 Task: Search one way flight ticket for 1 adult, 1 child, 1 infant in seat in premium economy from Cody: Yellowstone Regional Airport to Jacksonville: Albert J. Ellis Airport on 5-3-2023. Choice of flights is Westjet. Number of bags: 6 checked bags. Price is upto 86000. Outbound departure time preference is 22:15.
Action: Mouse moved to (345, 289)
Screenshot: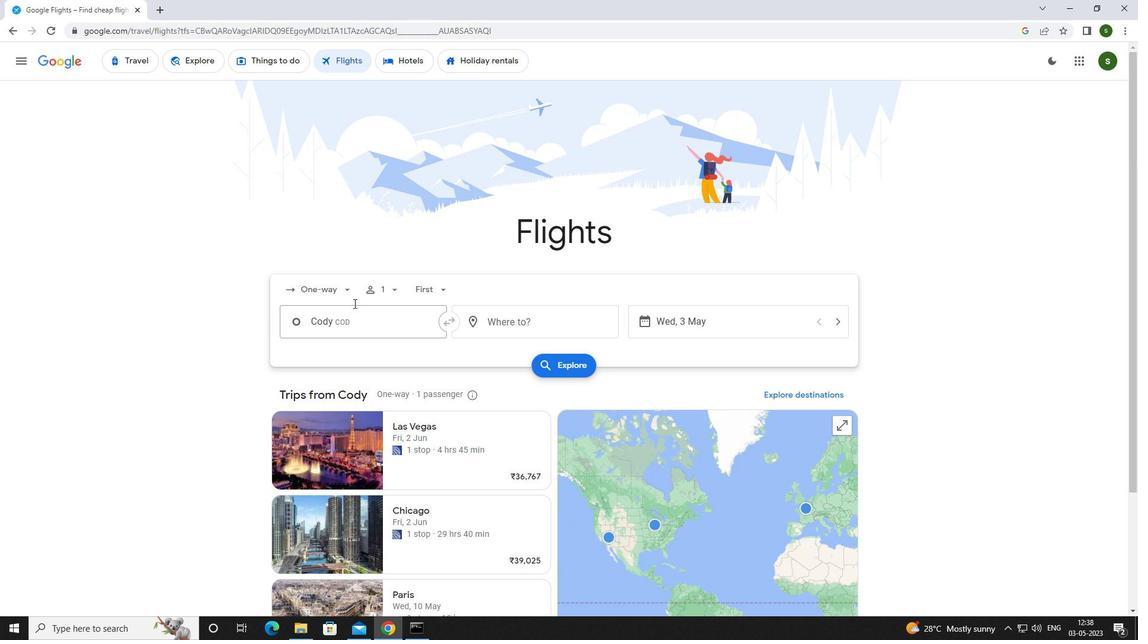 
Action: Mouse pressed left at (345, 289)
Screenshot: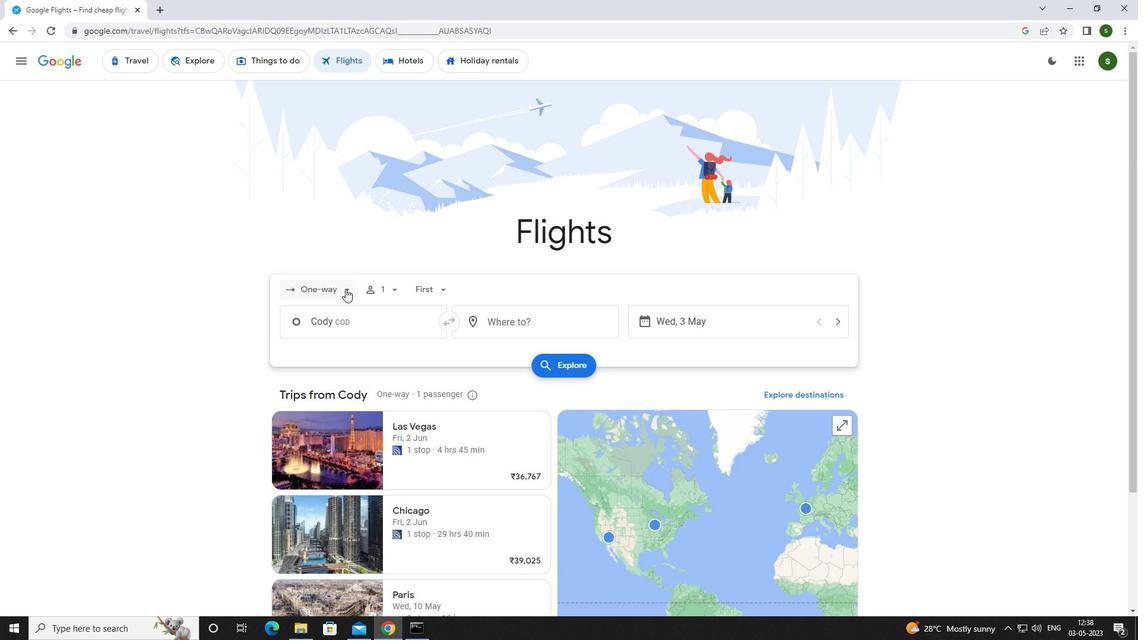 
Action: Mouse moved to (327, 339)
Screenshot: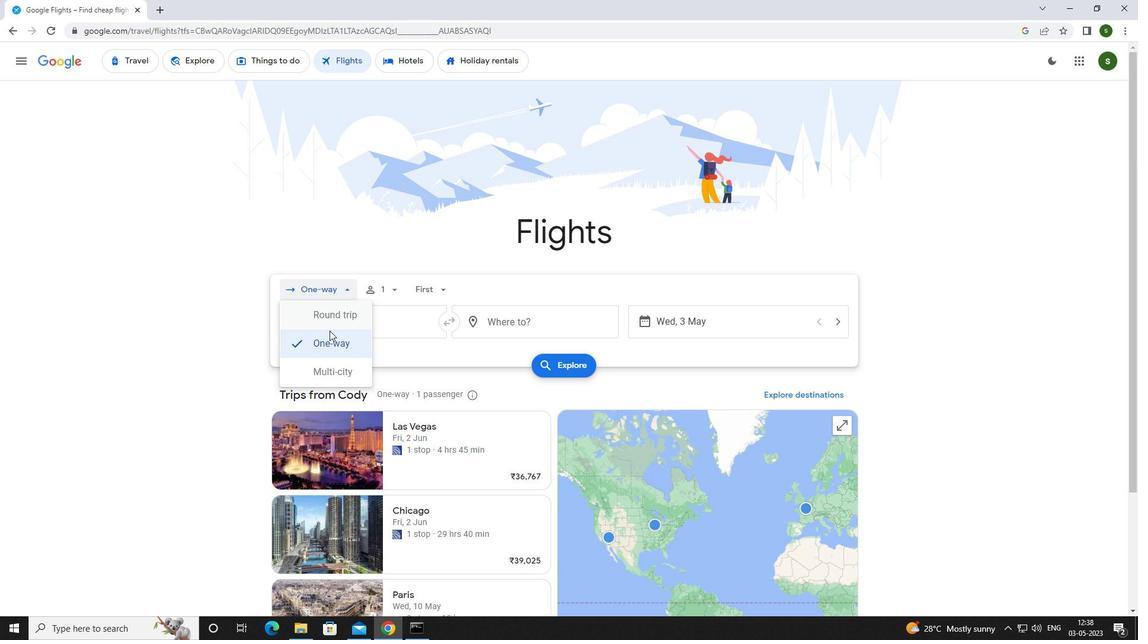 
Action: Mouse pressed left at (327, 339)
Screenshot: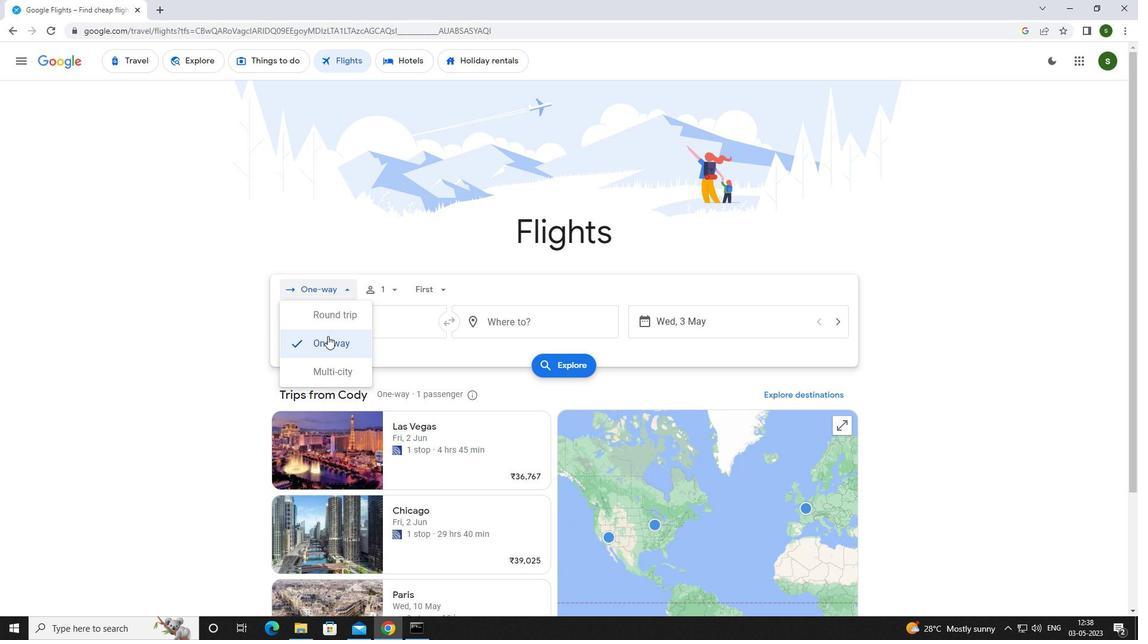 
Action: Mouse moved to (400, 288)
Screenshot: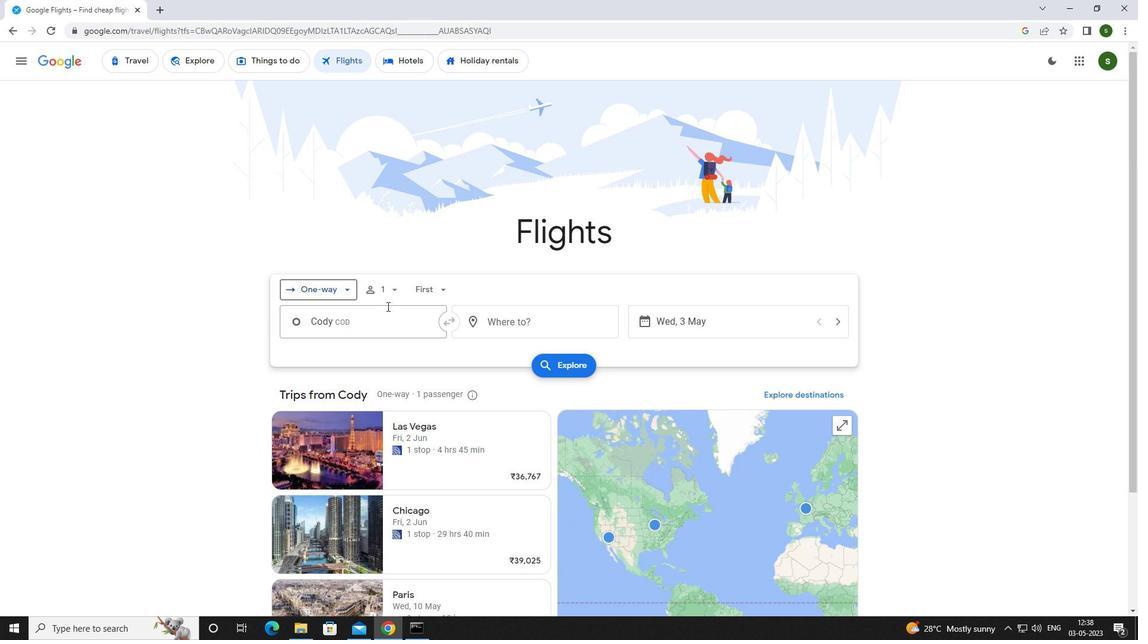 
Action: Mouse pressed left at (400, 288)
Screenshot: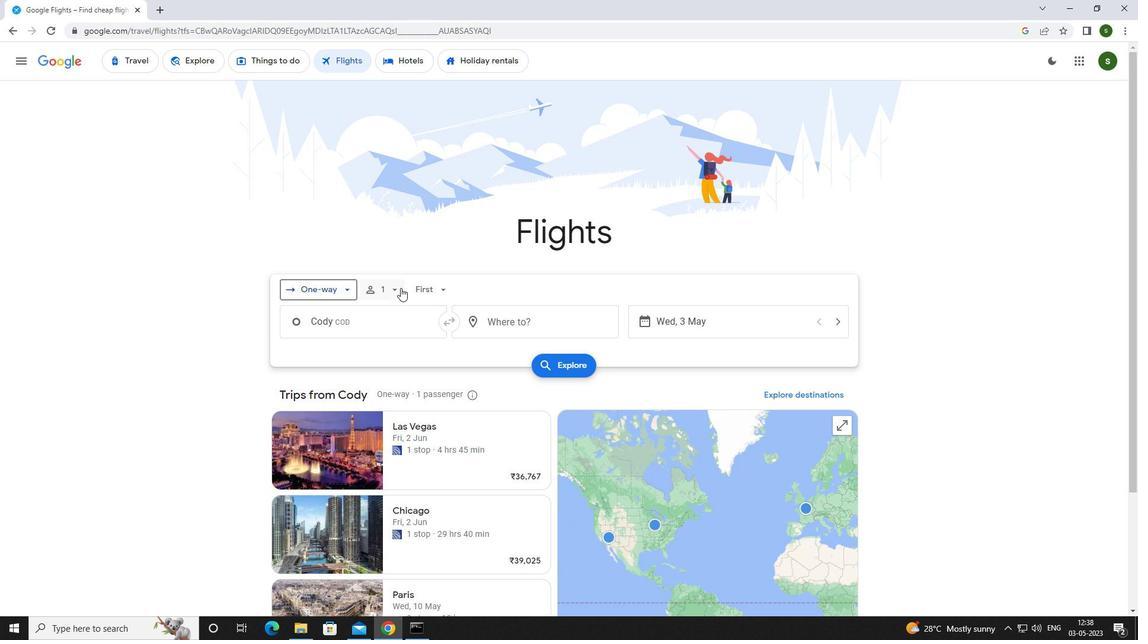 
Action: Mouse moved to (483, 349)
Screenshot: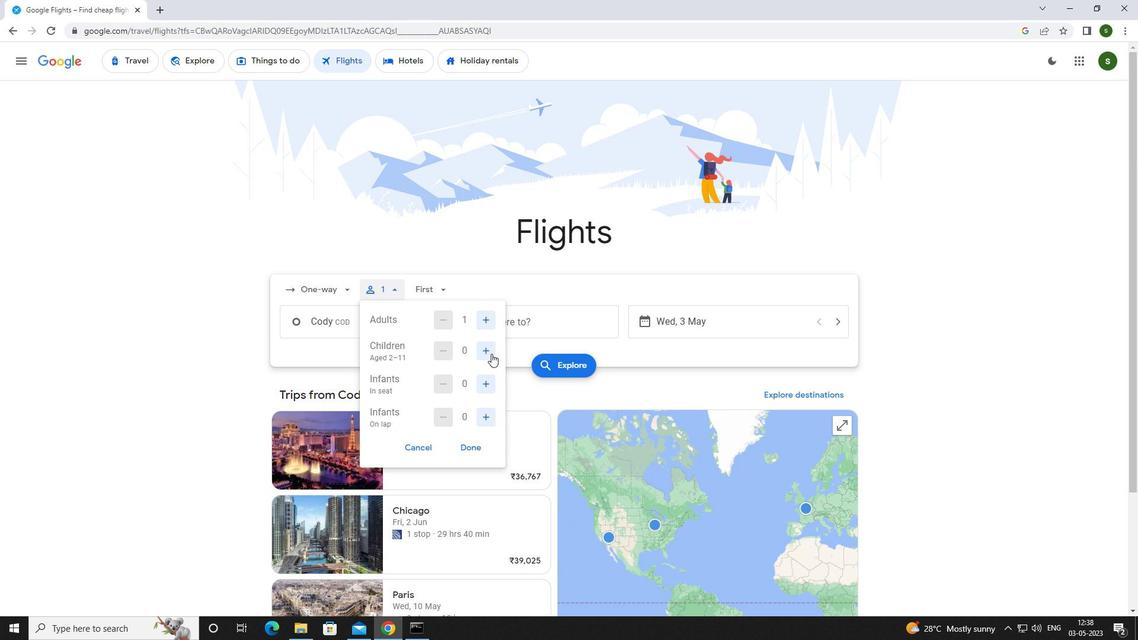 
Action: Mouse pressed left at (483, 349)
Screenshot: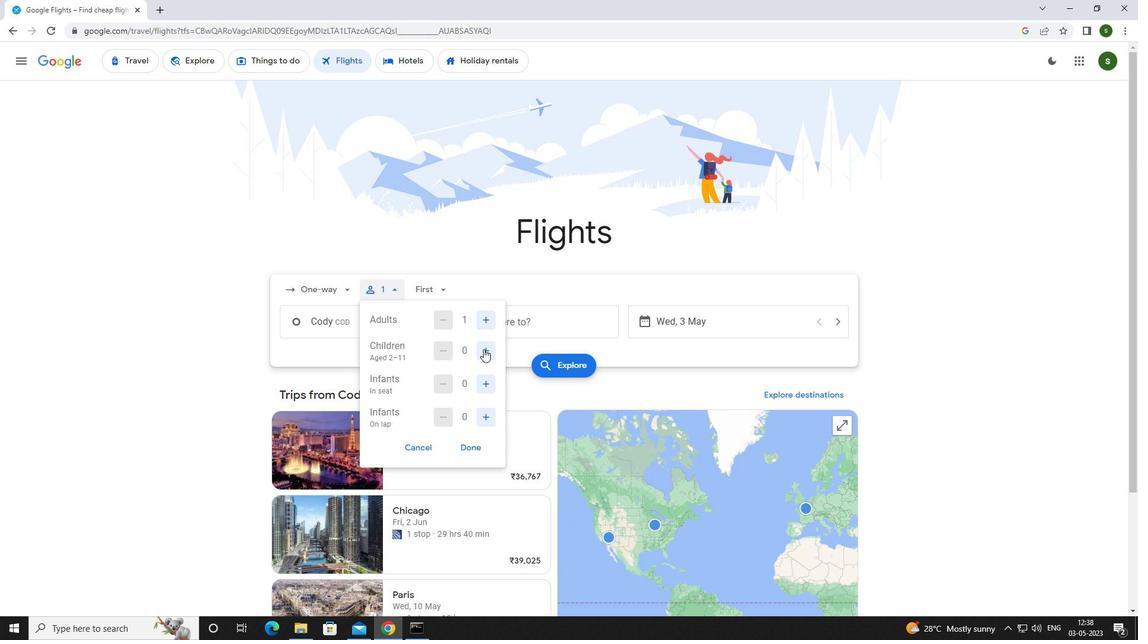 
Action: Mouse moved to (488, 386)
Screenshot: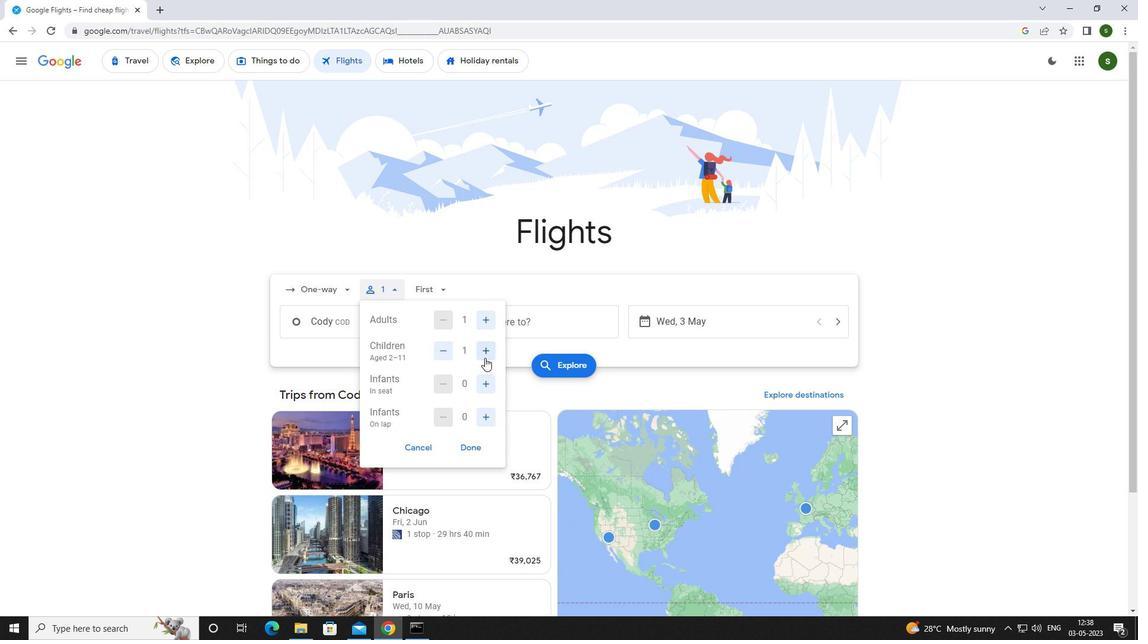 
Action: Mouse pressed left at (488, 386)
Screenshot: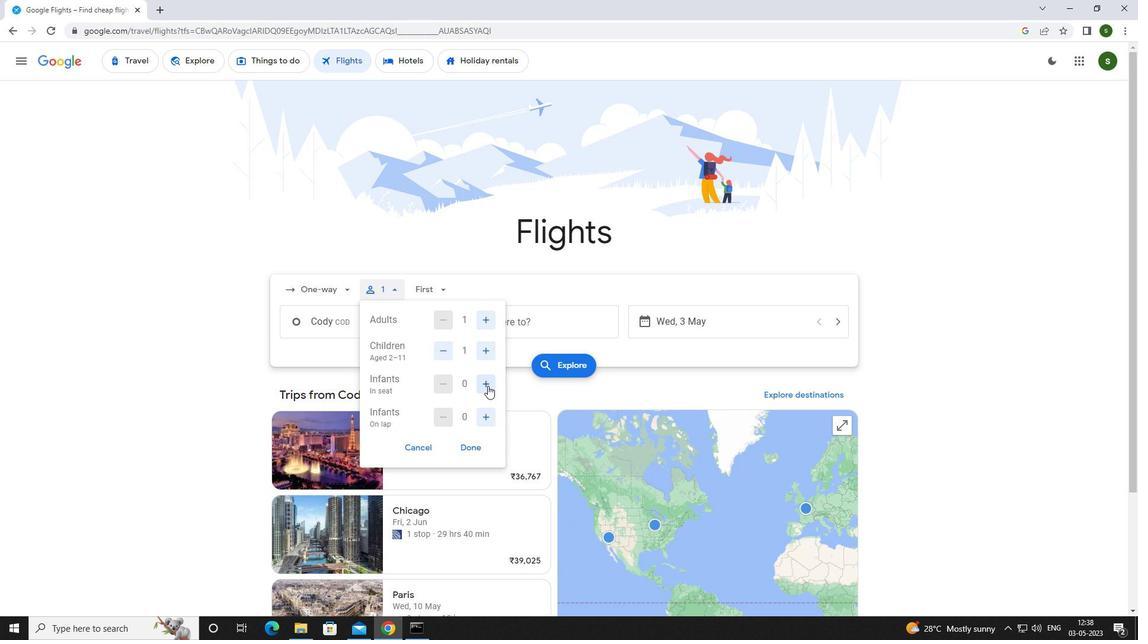 
Action: Mouse moved to (440, 288)
Screenshot: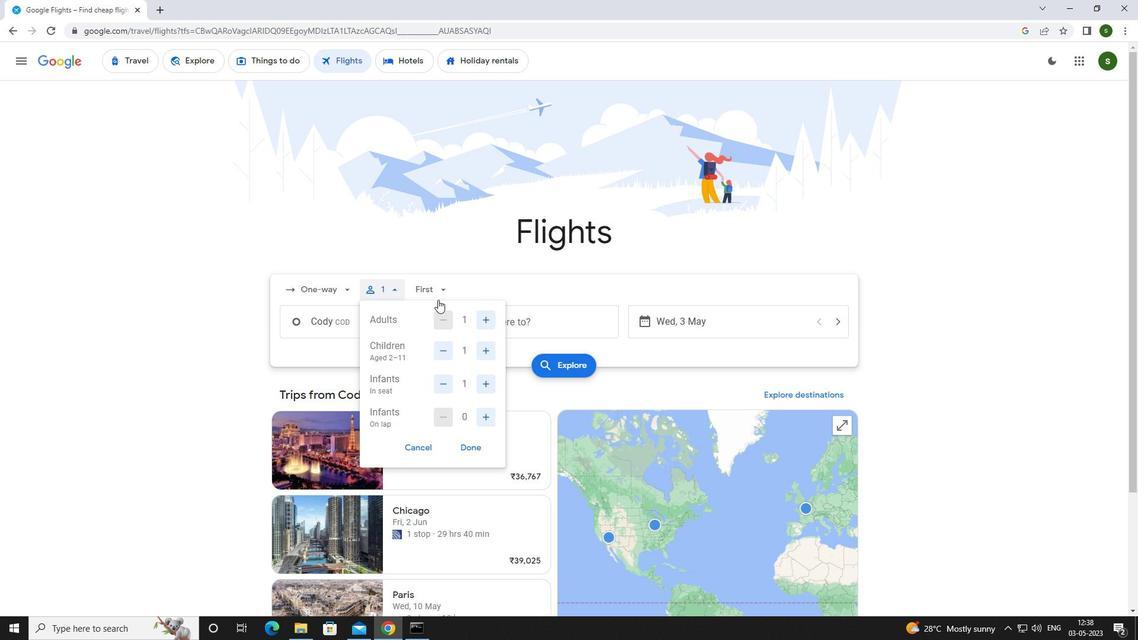
Action: Mouse pressed left at (440, 288)
Screenshot: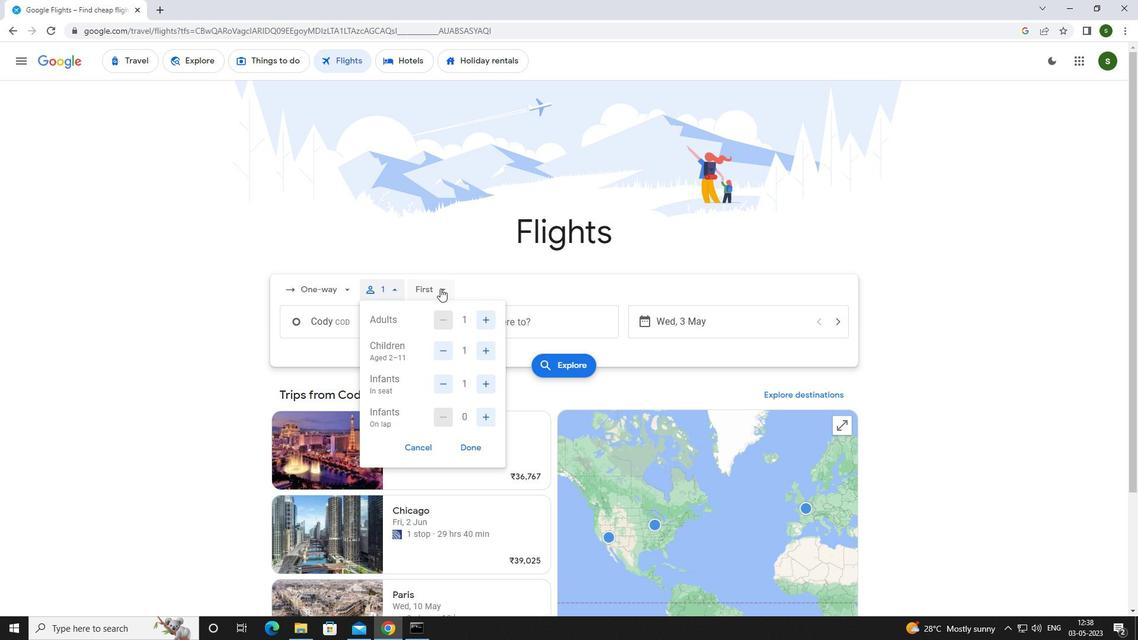 
Action: Mouse moved to (461, 351)
Screenshot: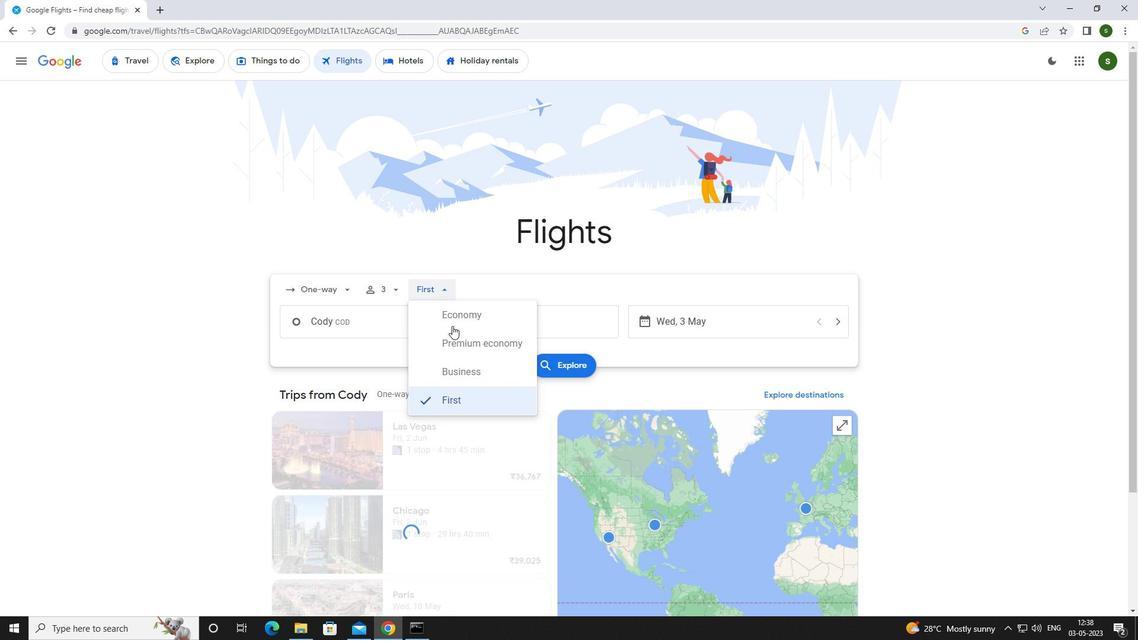 
Action: Mouse pressed left at (461, 351)
Screenshot: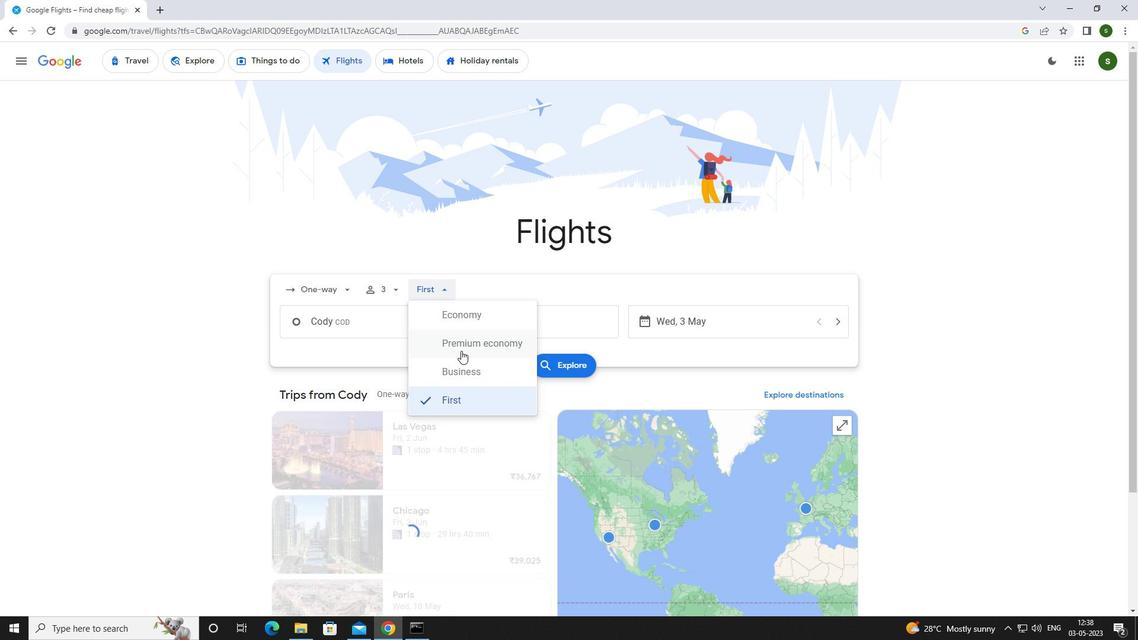 
Action: Mouse moved to (386, 325)
Screenshot: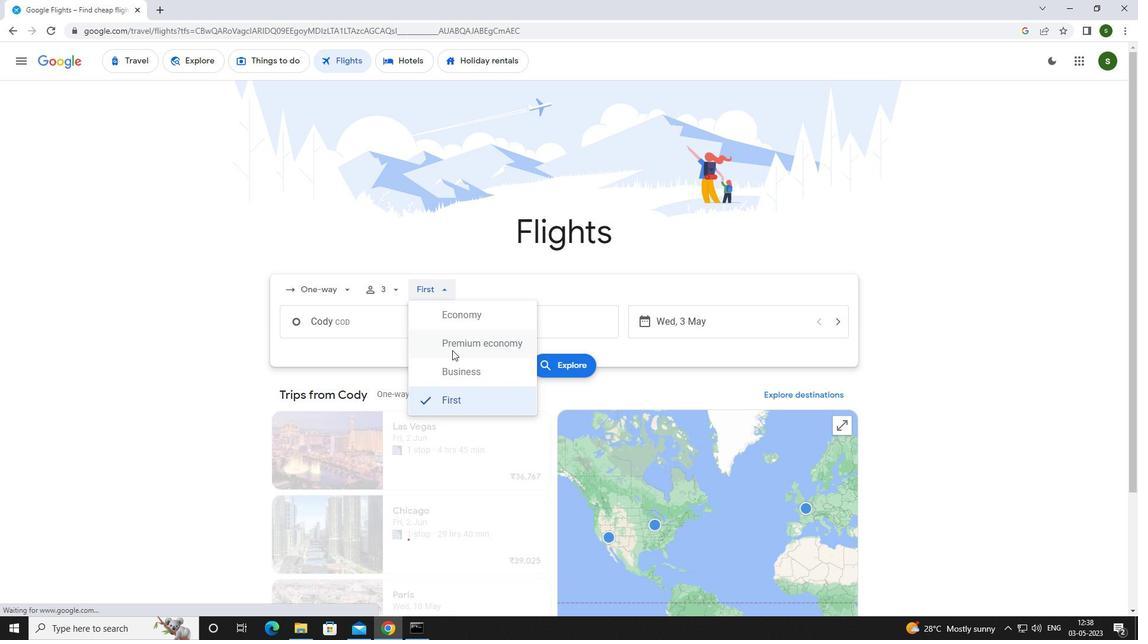 
Action: Mouse pressed left at (386, 325)
Screenshot: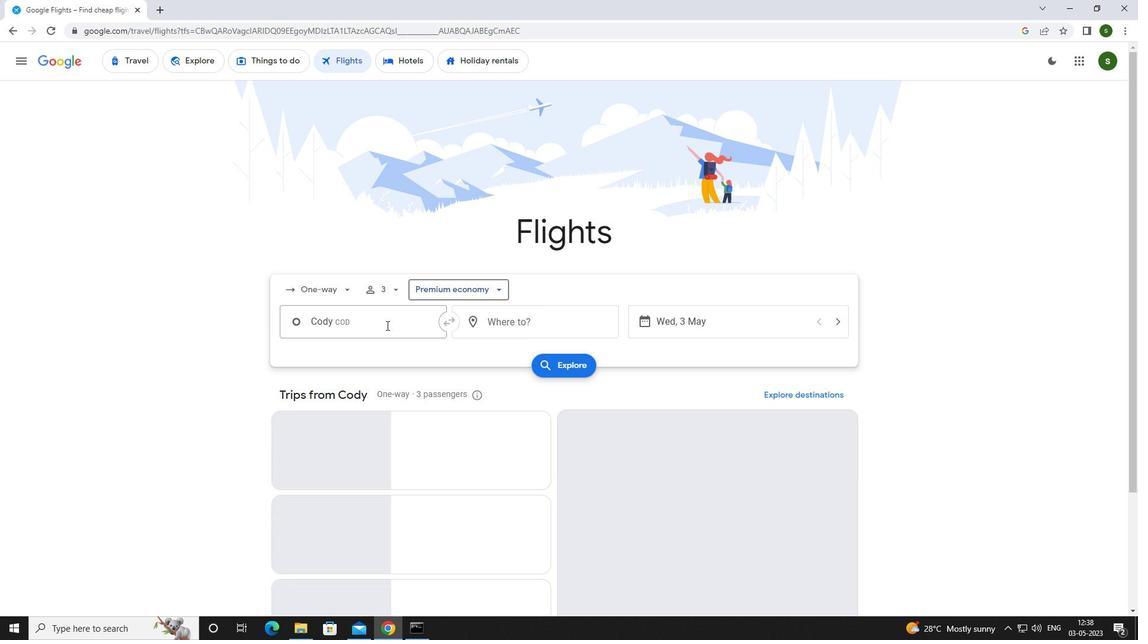 
Action: Mouse moved to (393, 351)
Screenshot: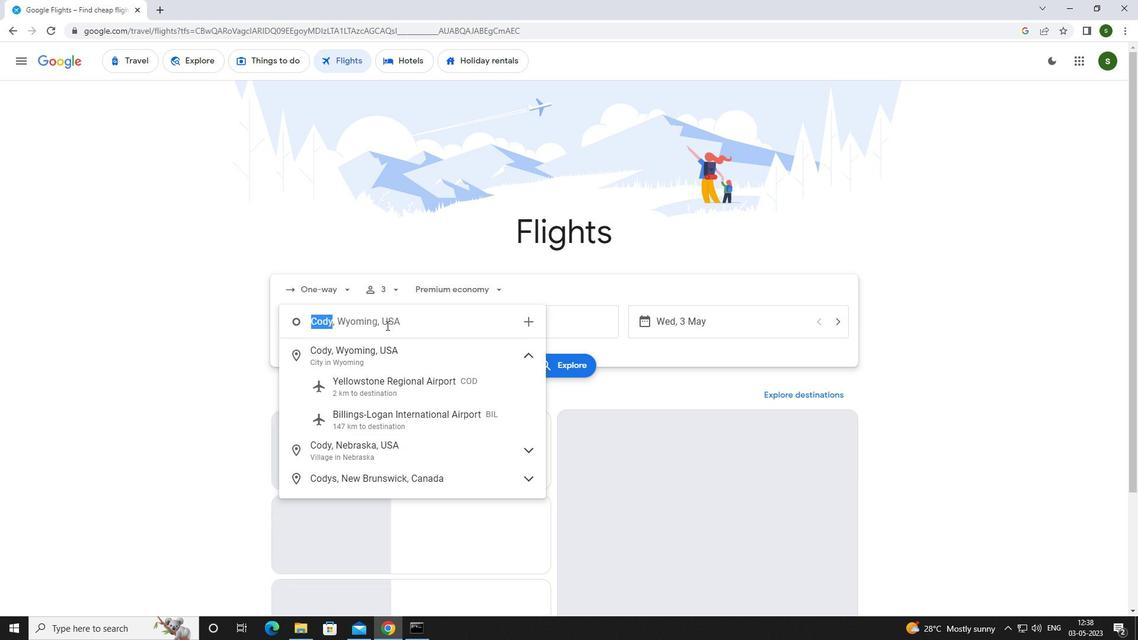 
Action: Key pressed <Key.caps_lock>c<Key.caps_lock>ody
Screenshot: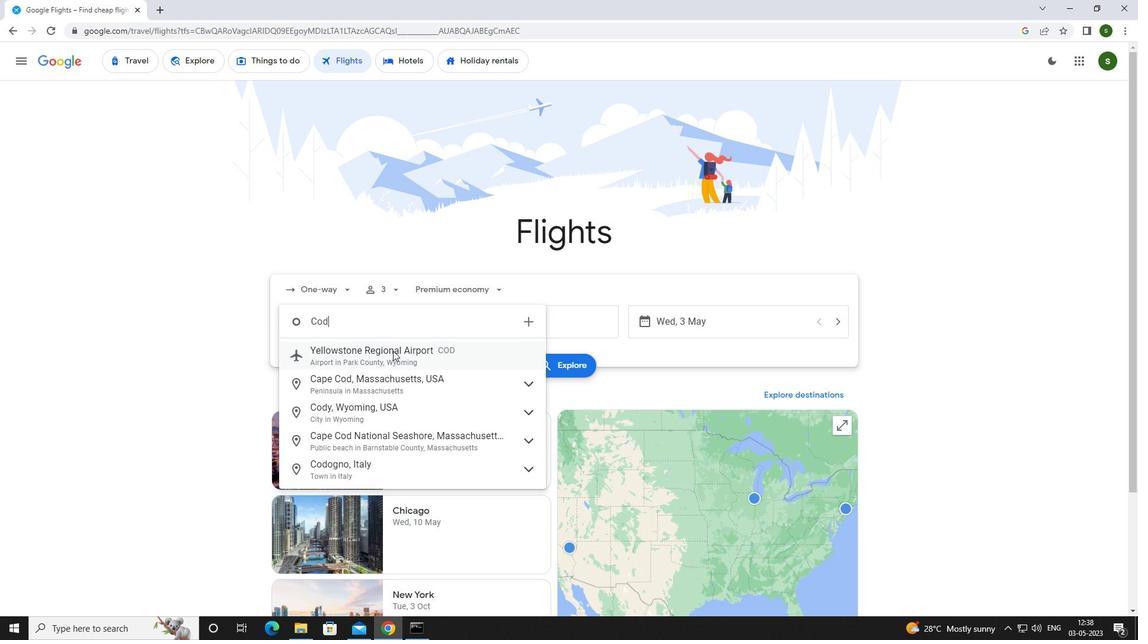 
Action: Mouse moved to (396, 390)
Screenshot: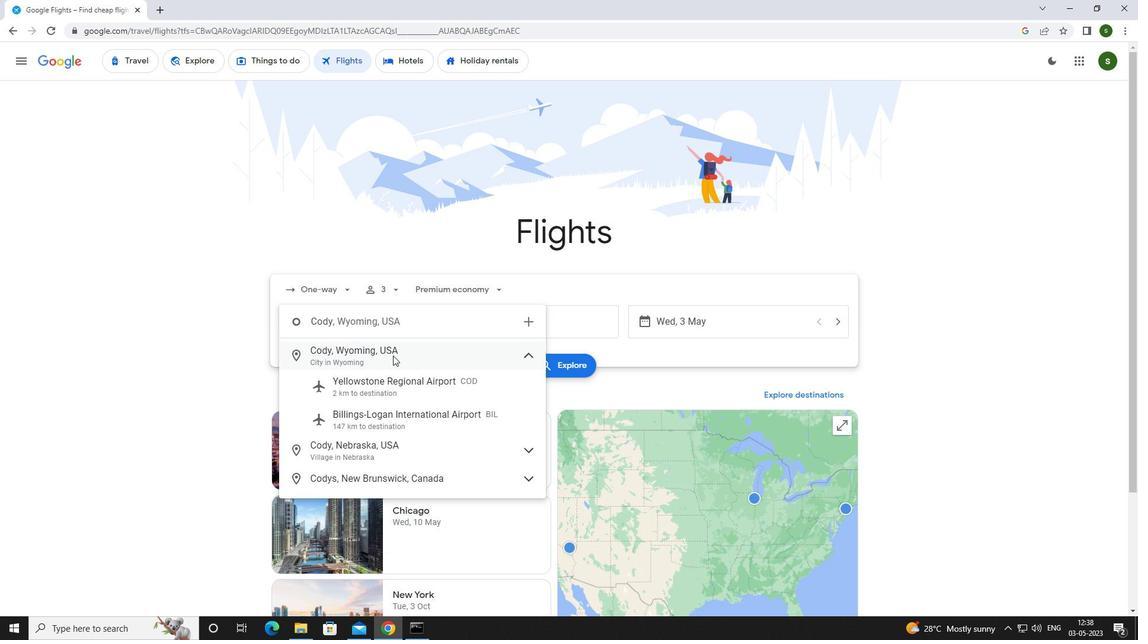 
Action: Mouse pressed left at (396, 390)
Screenshot: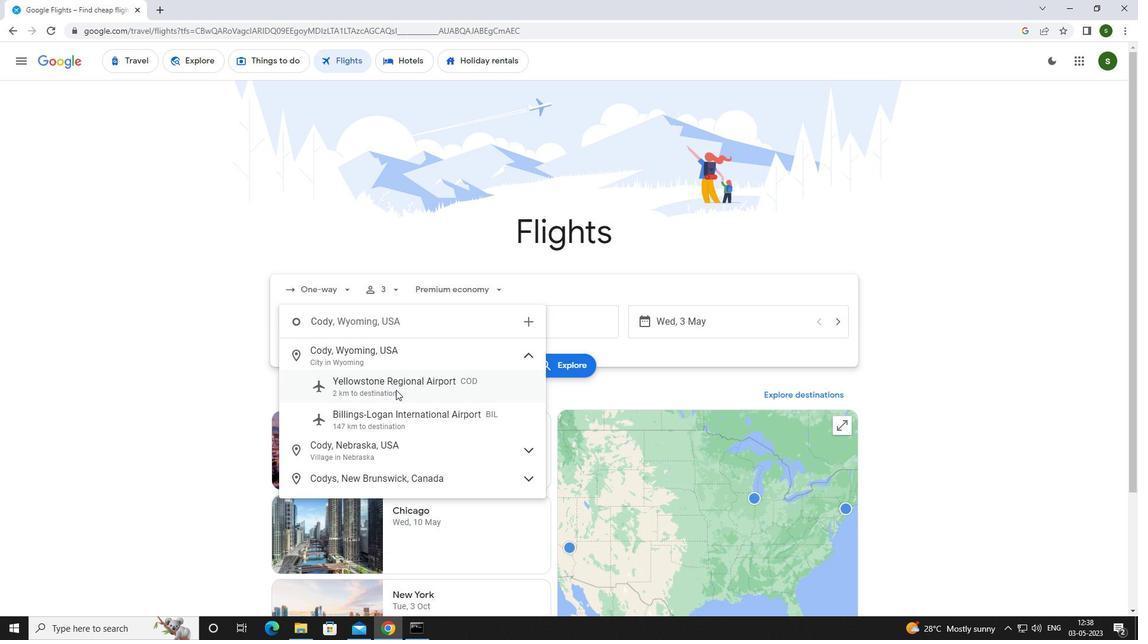 
Action: Mouse moved to (535, 321)
Screenshot: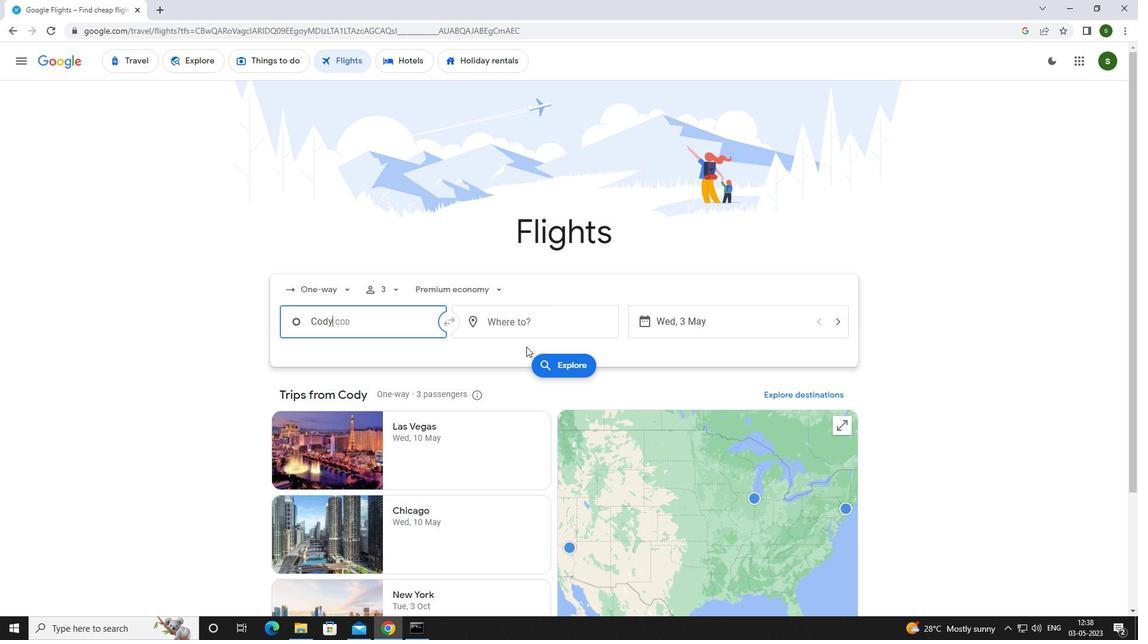 
Action: Mouse pressed left at (535, 321)
Screenshot: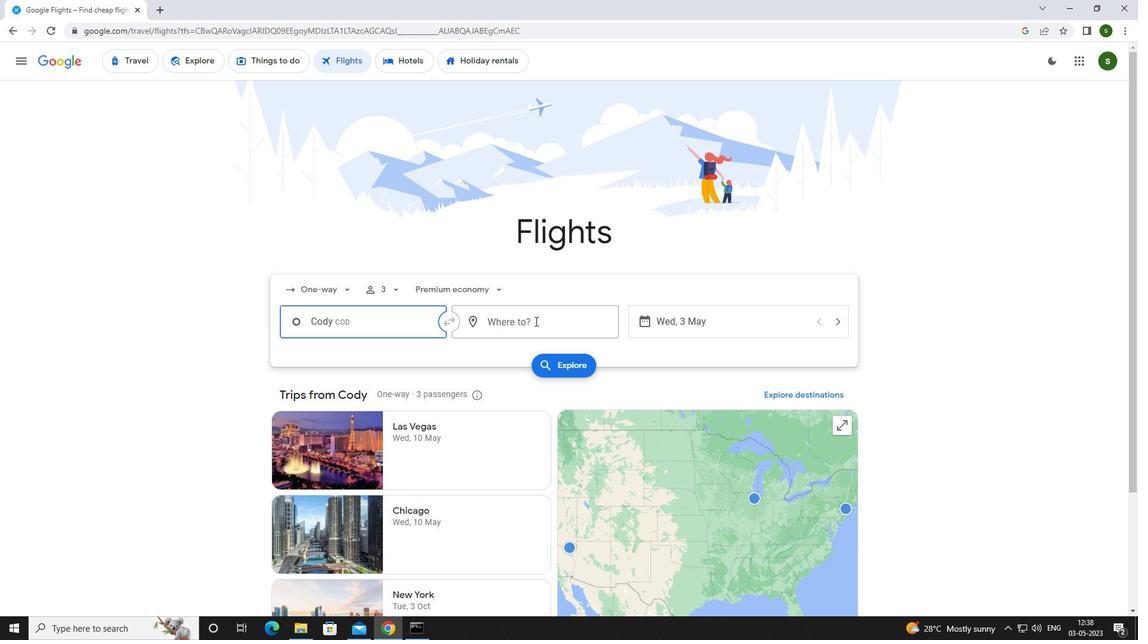
Action: Mouse moved to (513, 330)
Screenshot: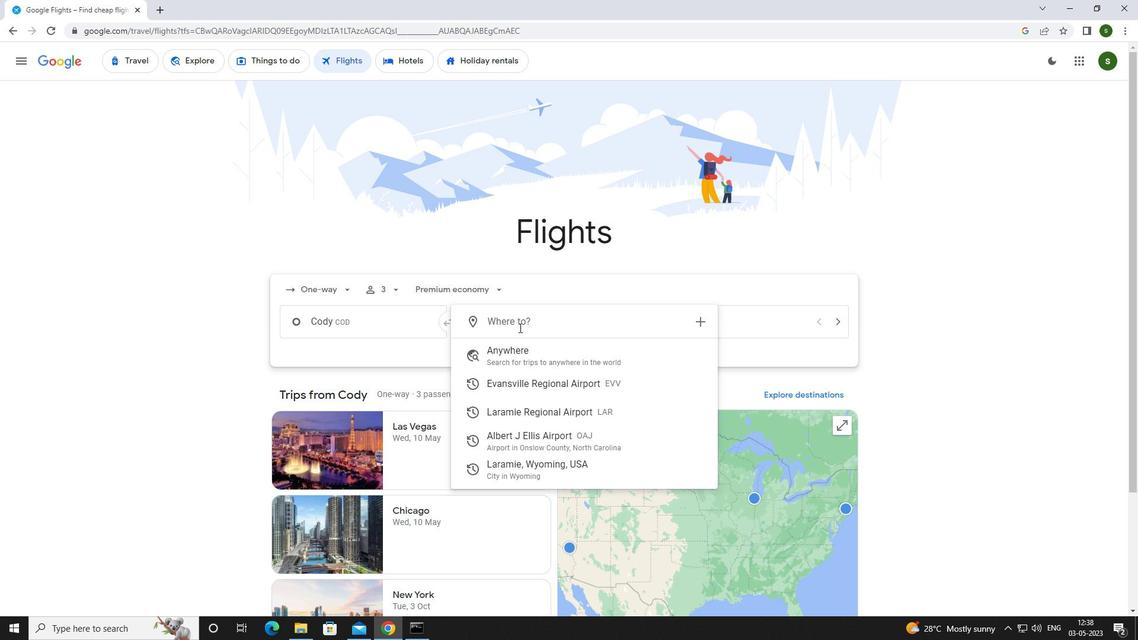 
Action: Key pressed <Key.caps_lock>a<Key.caps_lock>lbert<Key.space>
Screenshot: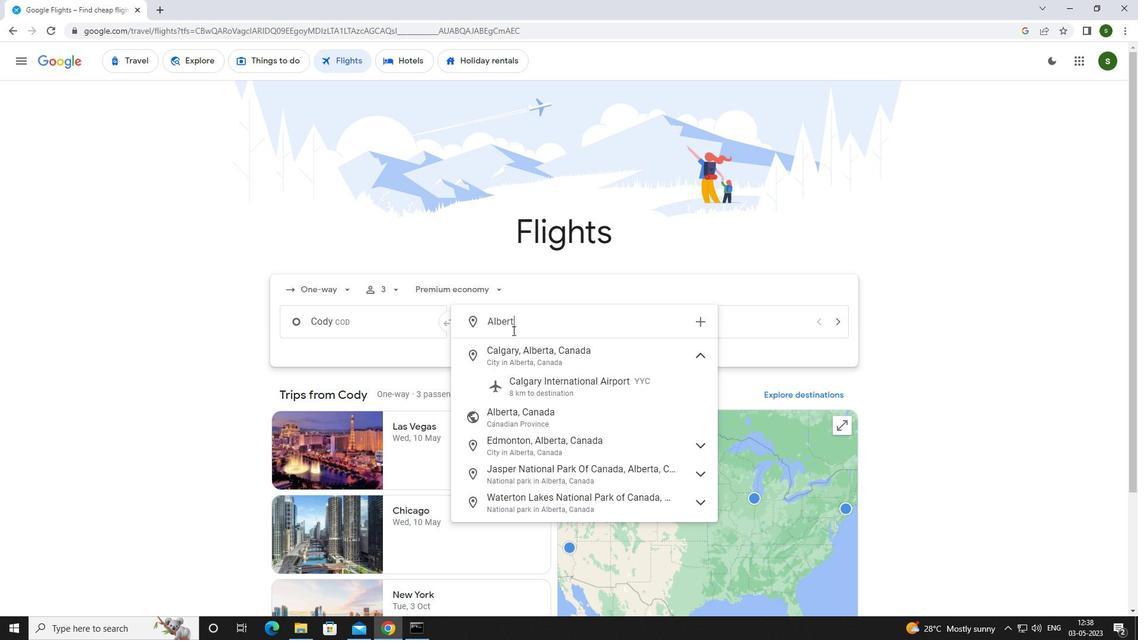 
Action: Mouse moved to (516, 358)
Screenshot: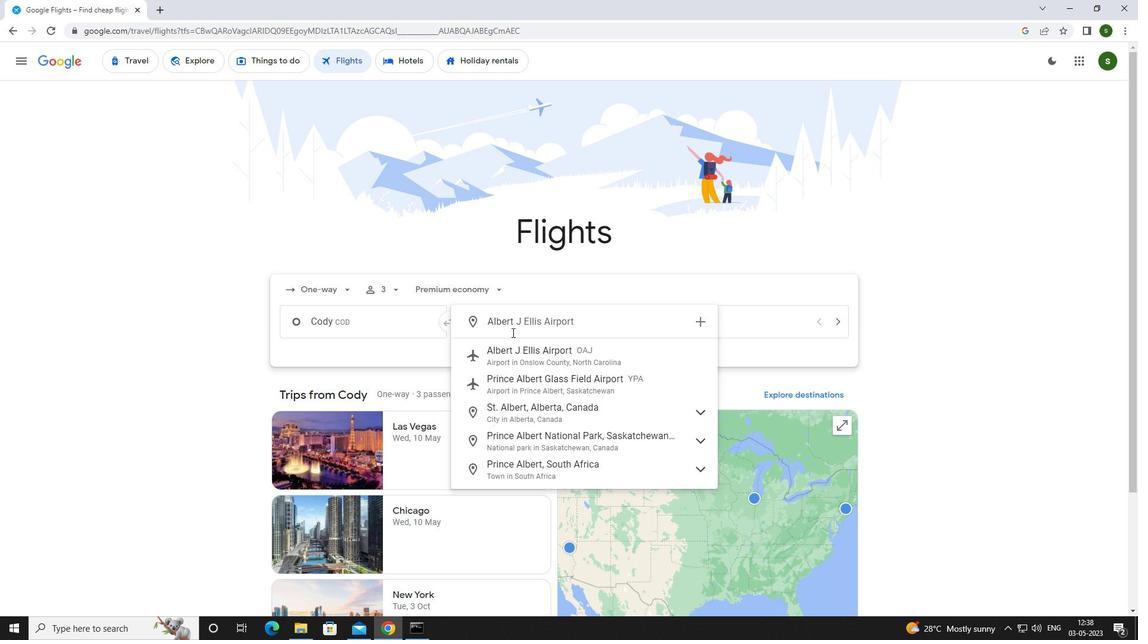 
Action: Mouse pressed left at (516, 358)
Screenshot: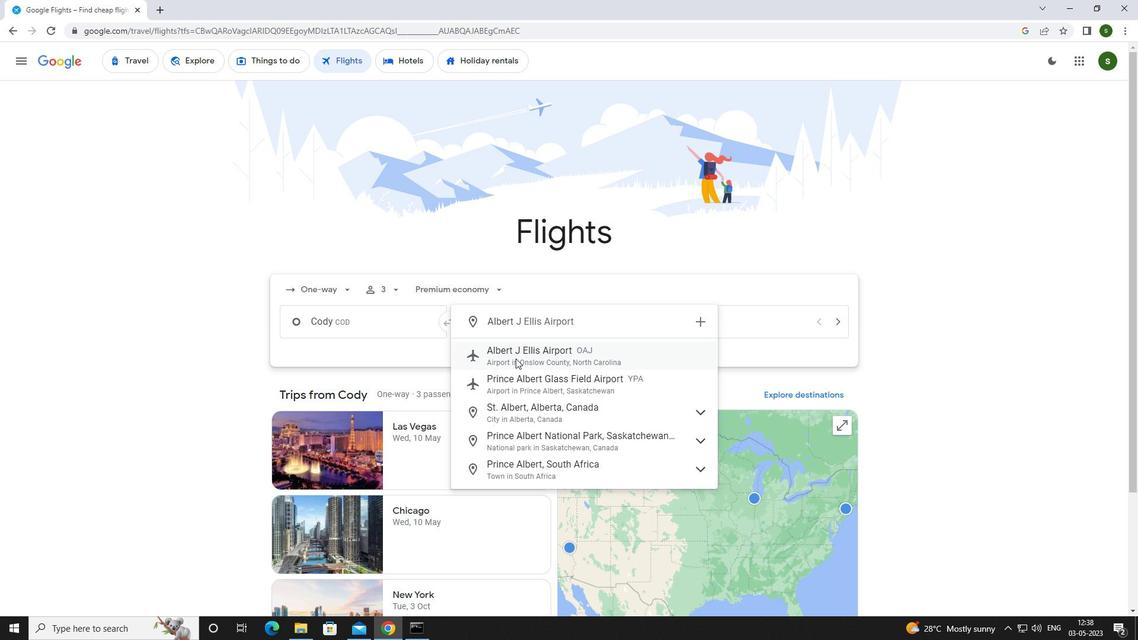 
Action: Mouse moved to (724, 333)
Screenshot: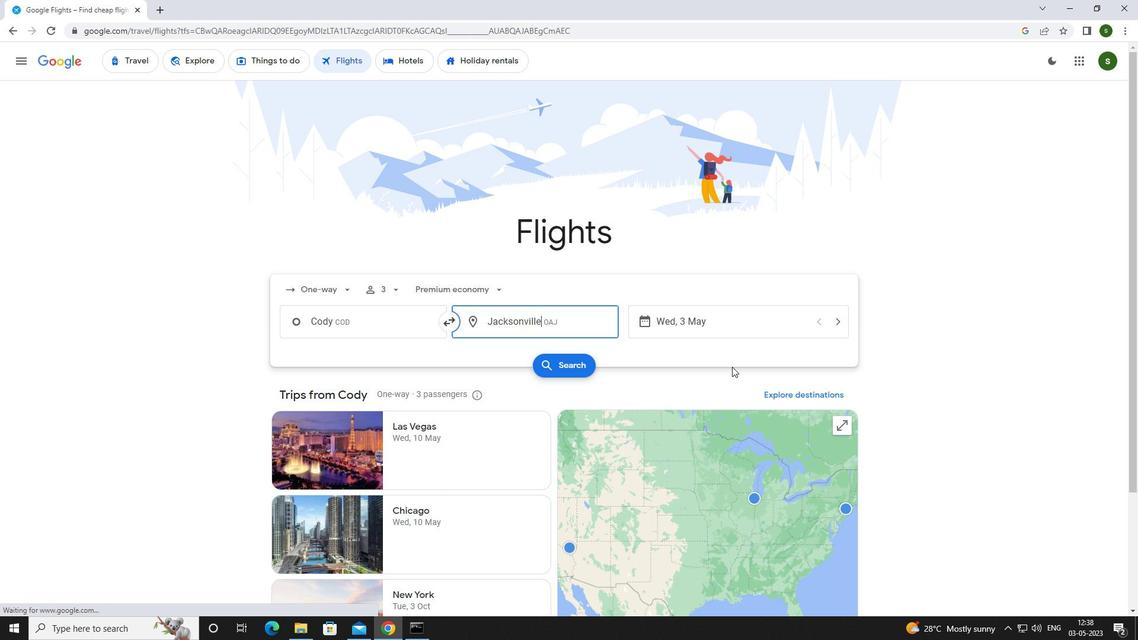 
Action: Mouse pressed left at (724, 333)
Screenshot: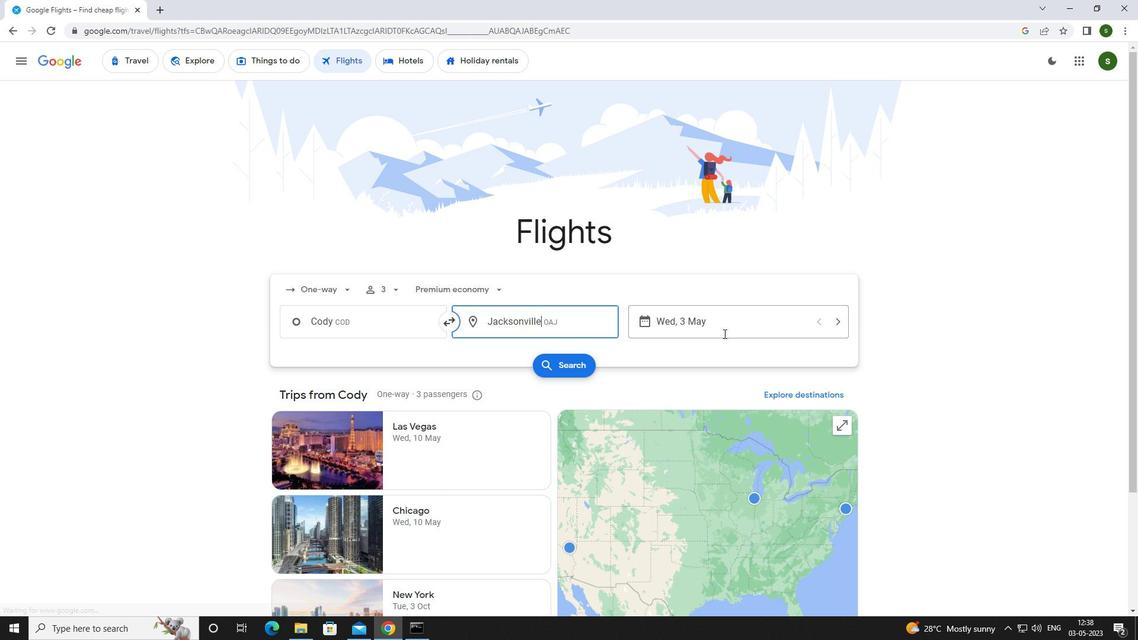 
Action: Mouse moved to (524, 399)
Screenshot: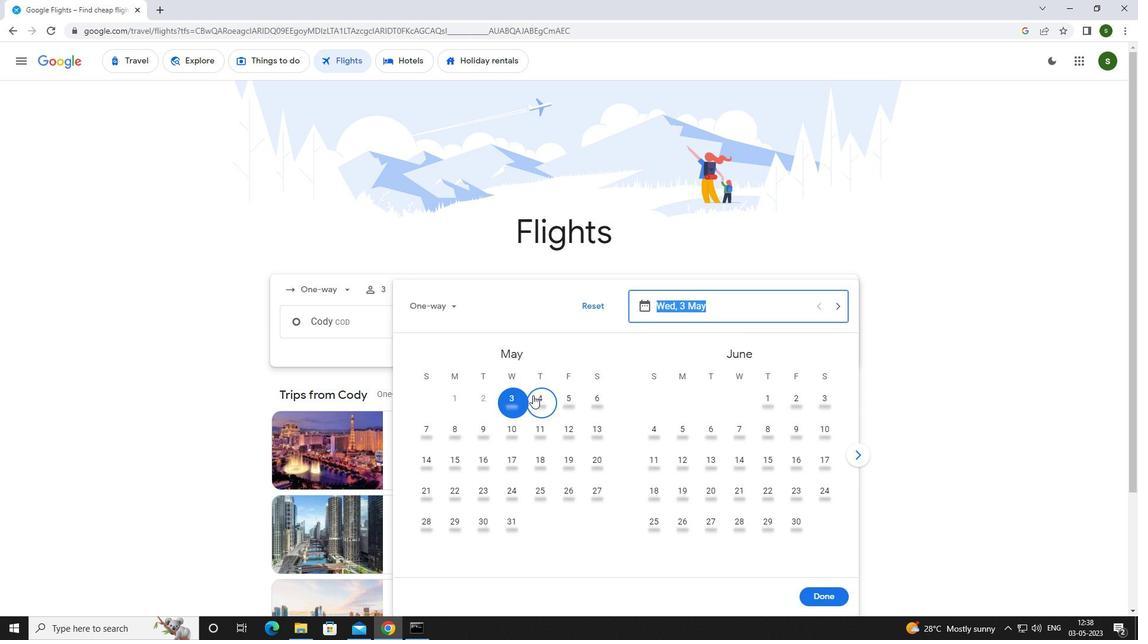 
Action: Mouse pressed left at (524, 399)
Screenshot: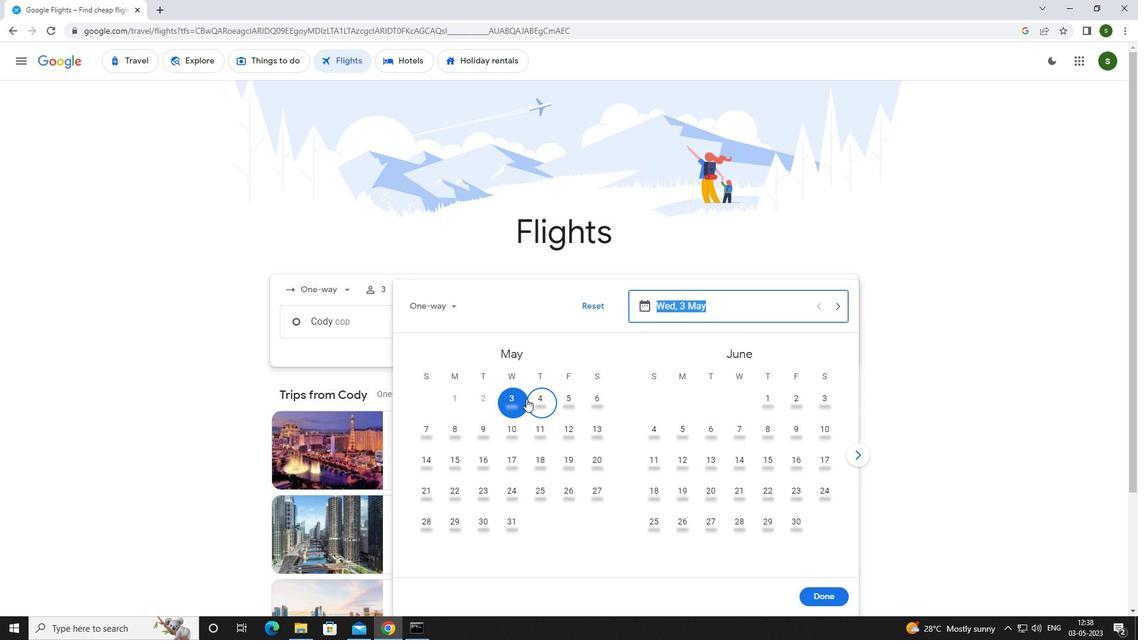 
Action: Mouse moved to (816, 596)
Screenshot: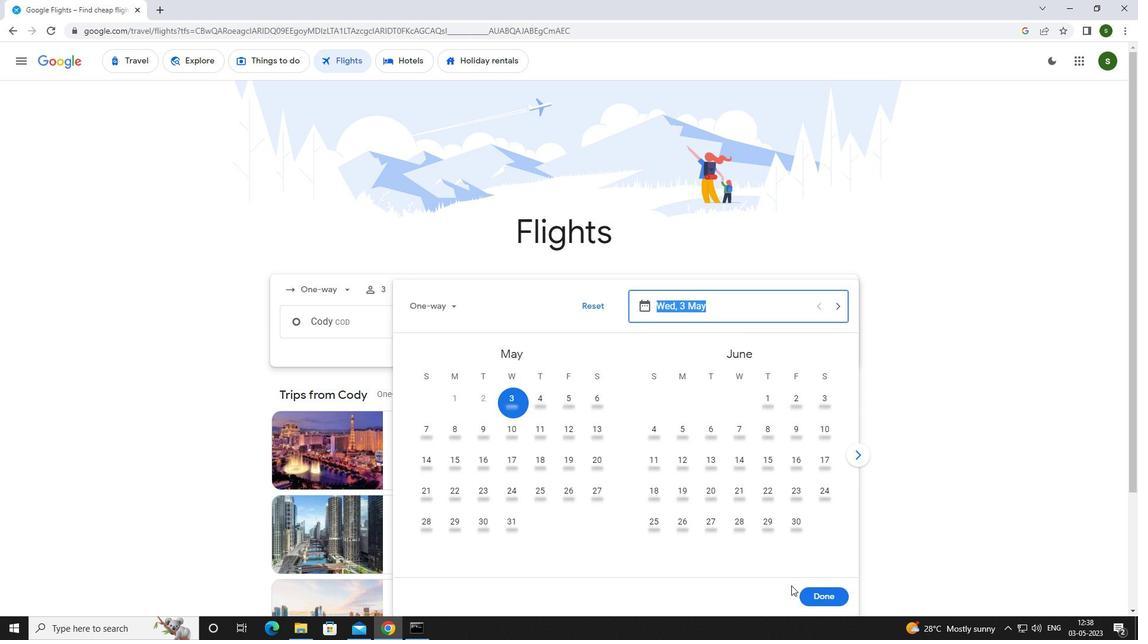 
Action: Mouse pressed left at (816, 596)
Screenshot: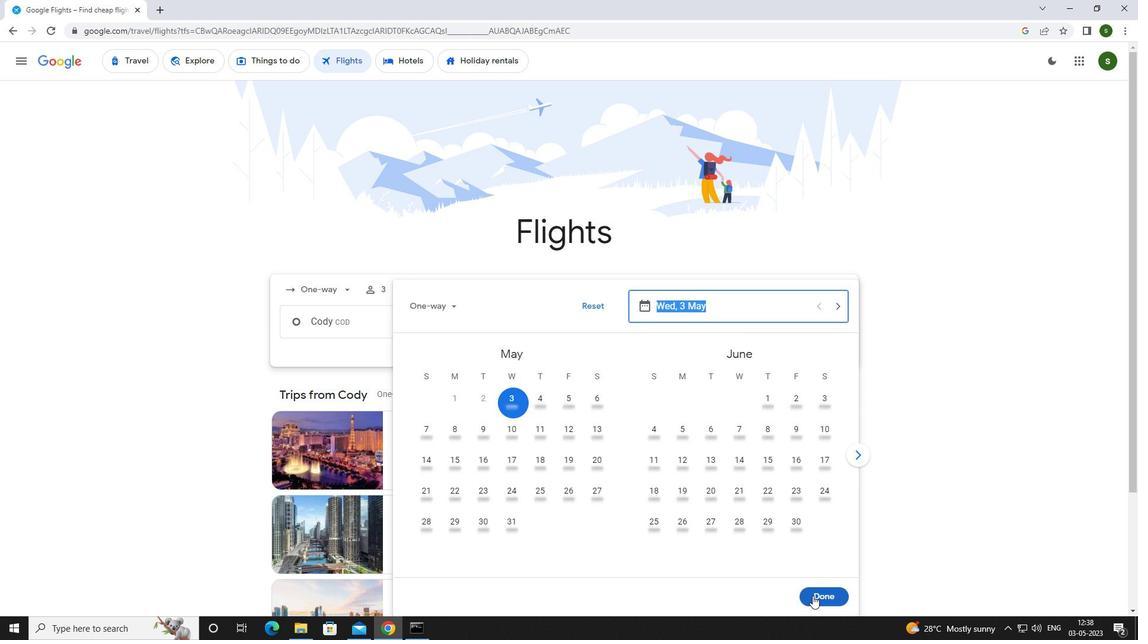 
Action: Mouse moved to (550, 361)
Screenshot: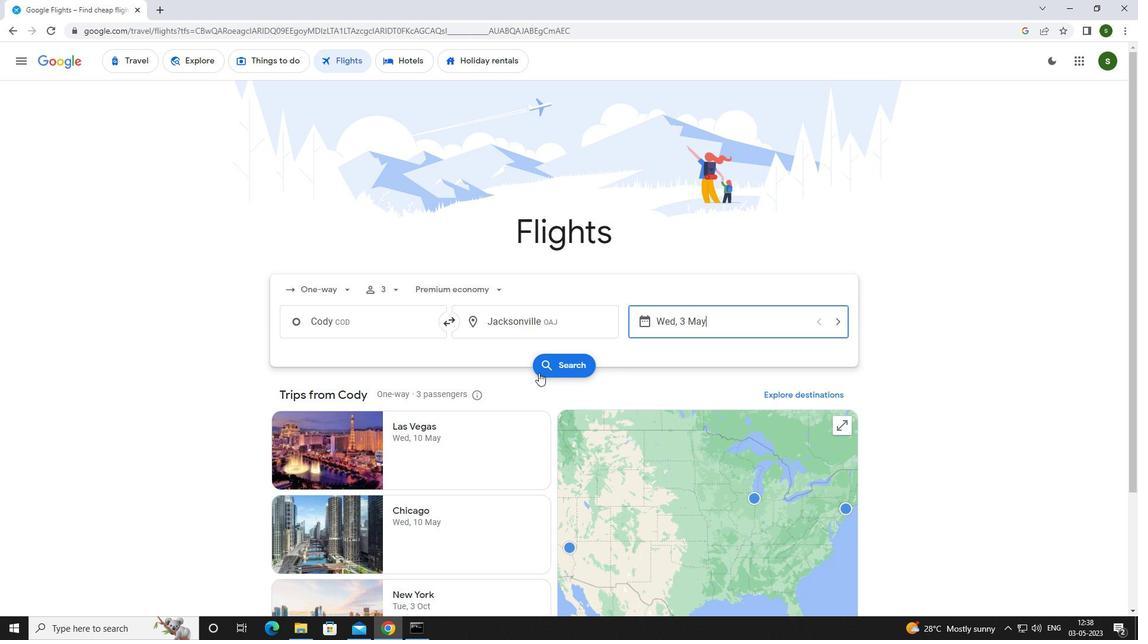 
Action: Mouse pressed left at (550, 361)
Screenshot: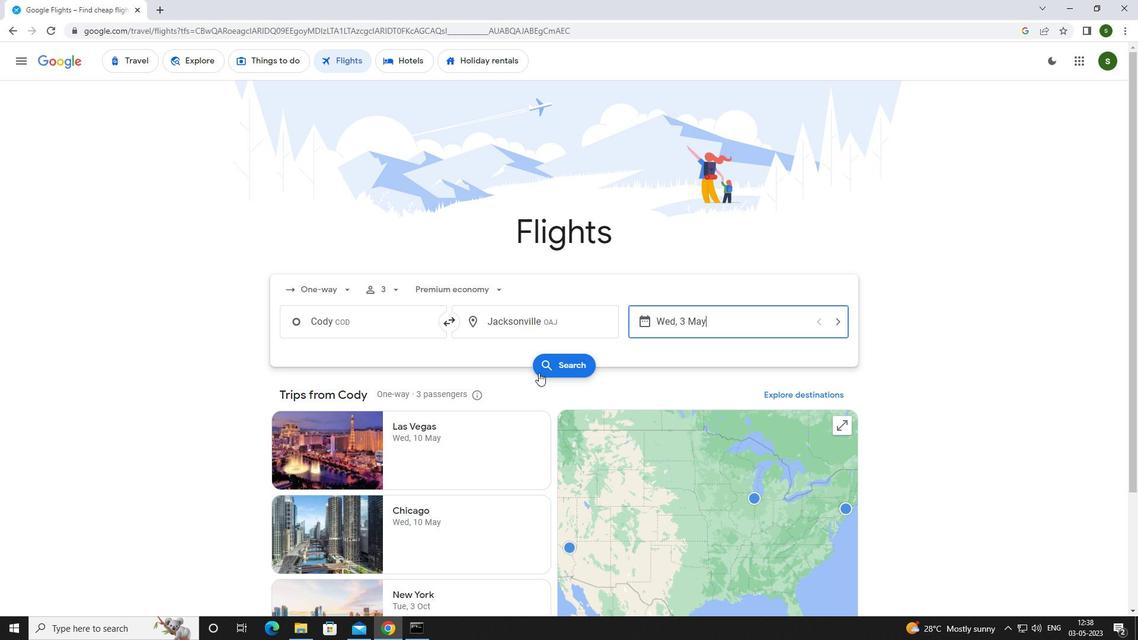 
Action: Mouse moved to (286, 164)
Screenshot: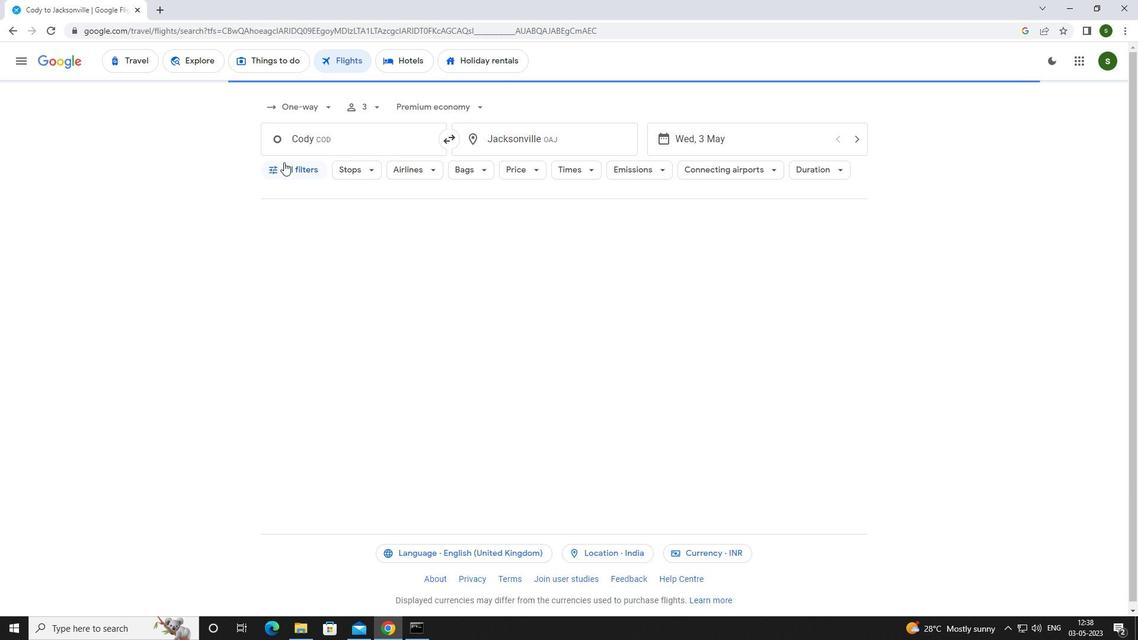 
Action: Mouse pressed left at (286, 164)
Screenshot: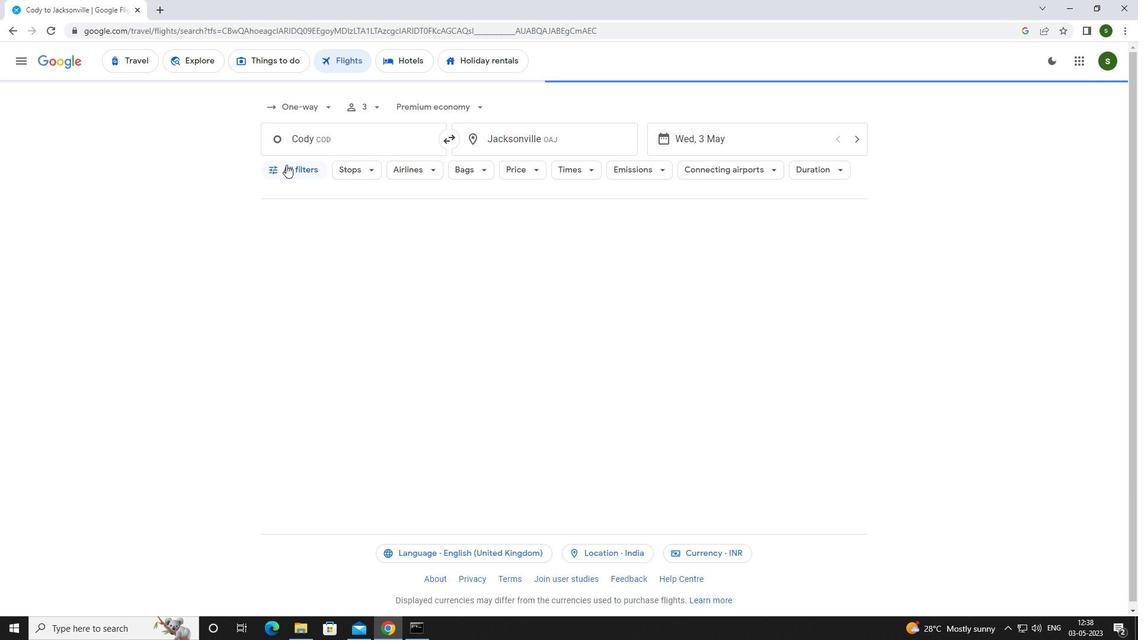 
Action: Mouse moved to (442, 421)
Screenshot: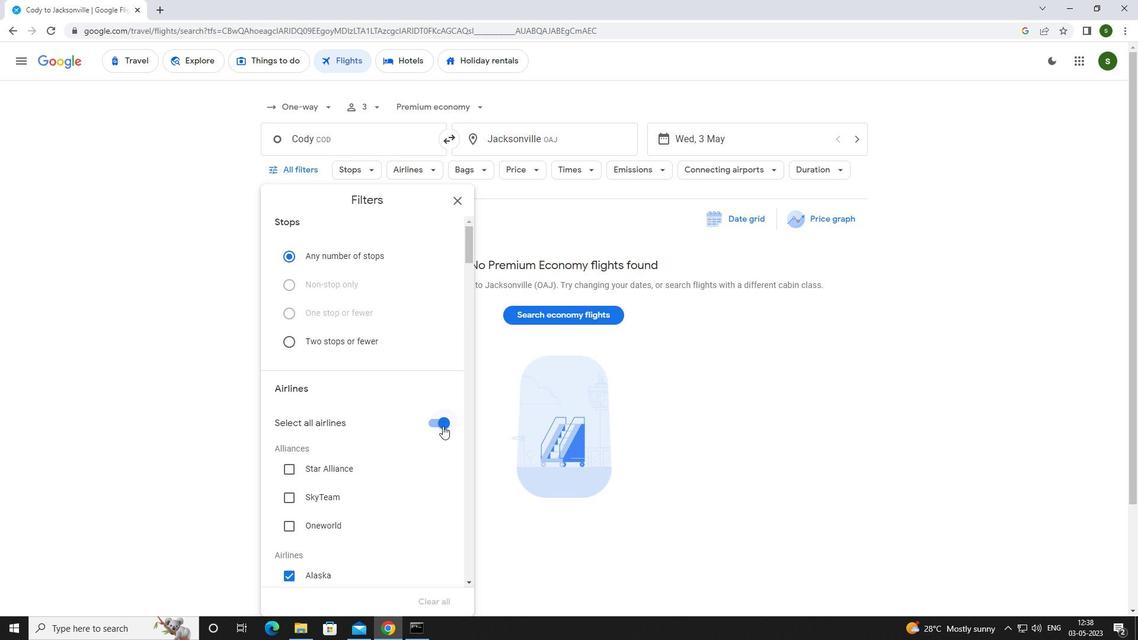 
Action: Mouse pressed left at (442, 421)
Screenshot: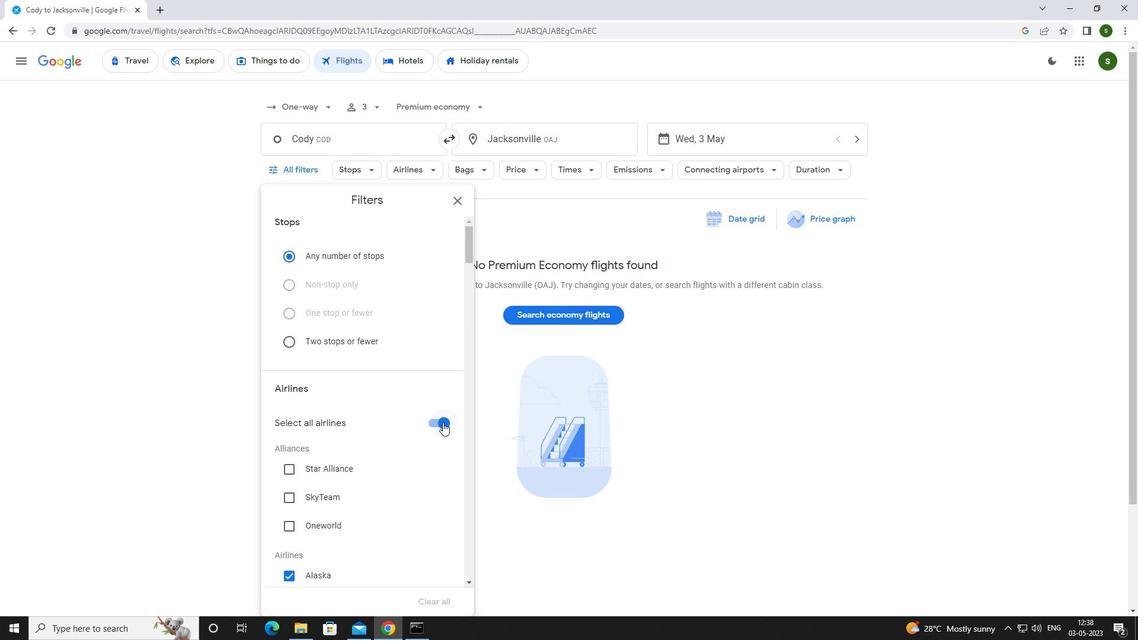 
Action: Mouse scrolled (442, 421) with delta (0, 0)
Screenshot: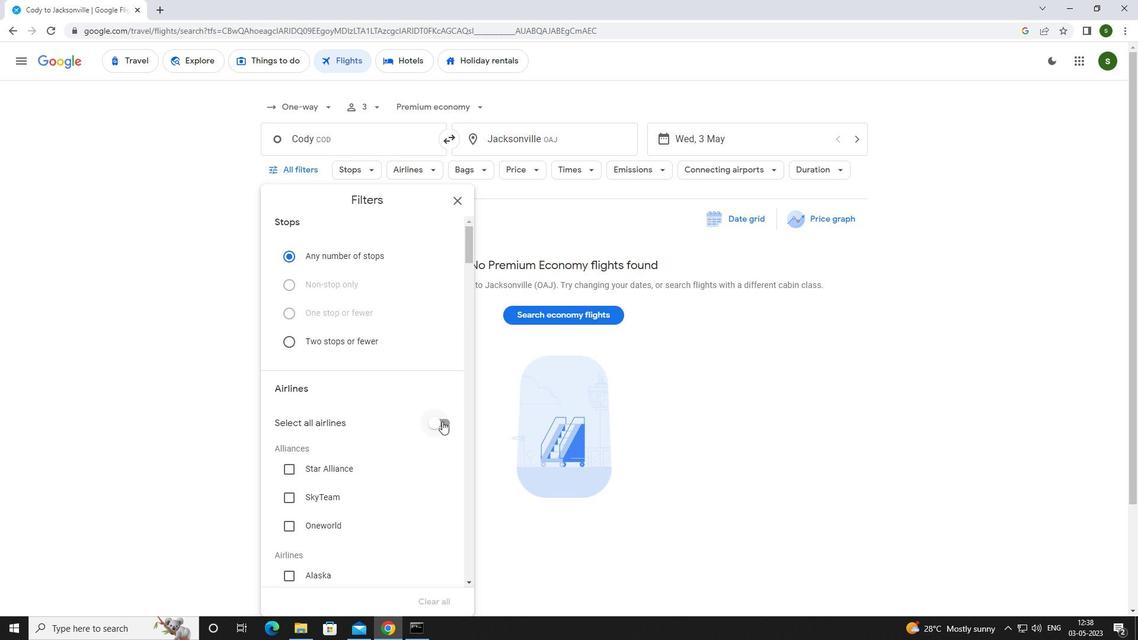 
Action: Mouse scrolled (442, 421) with delta (0, 0)
Screenshot: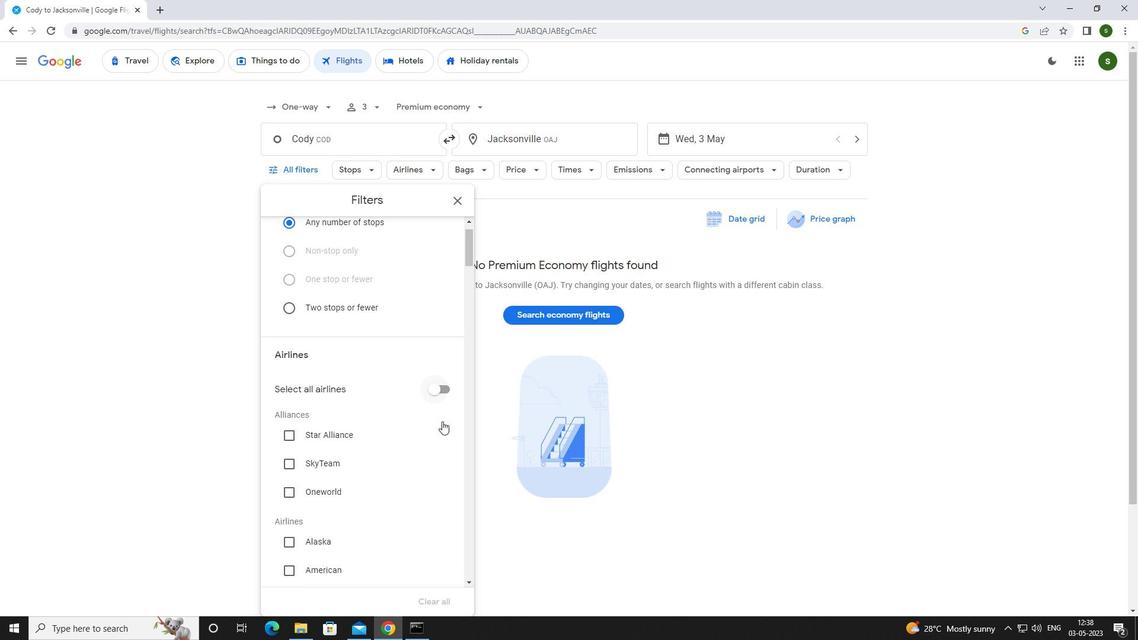 
Action: Mouse scrolled (442, 421) with delta (0, 0)
Screenshot: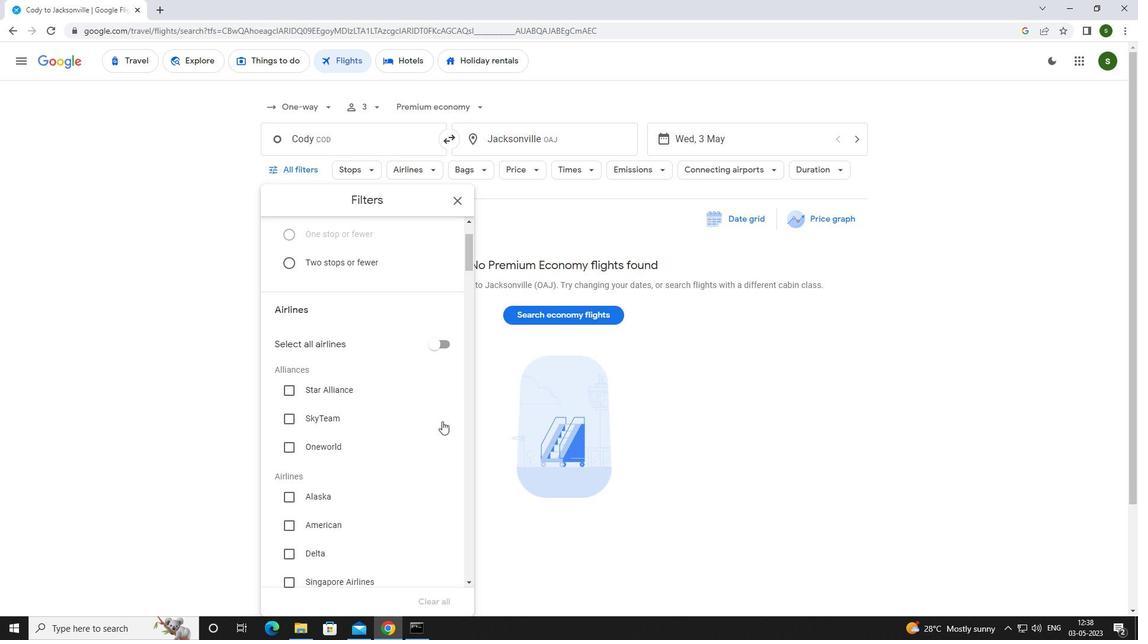 
Action: Mouse scrolled (442, 421) with delta (0, 0)
Screenshot: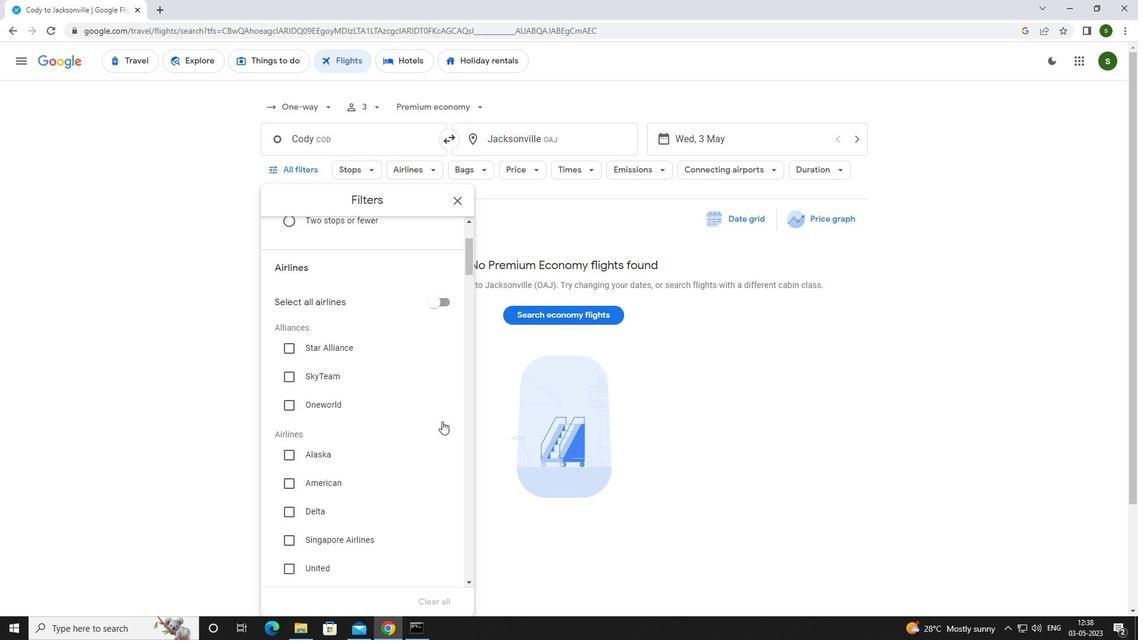 
Action: Mouse scrolled (442, 421) with delta (0, 0)
Screenshot: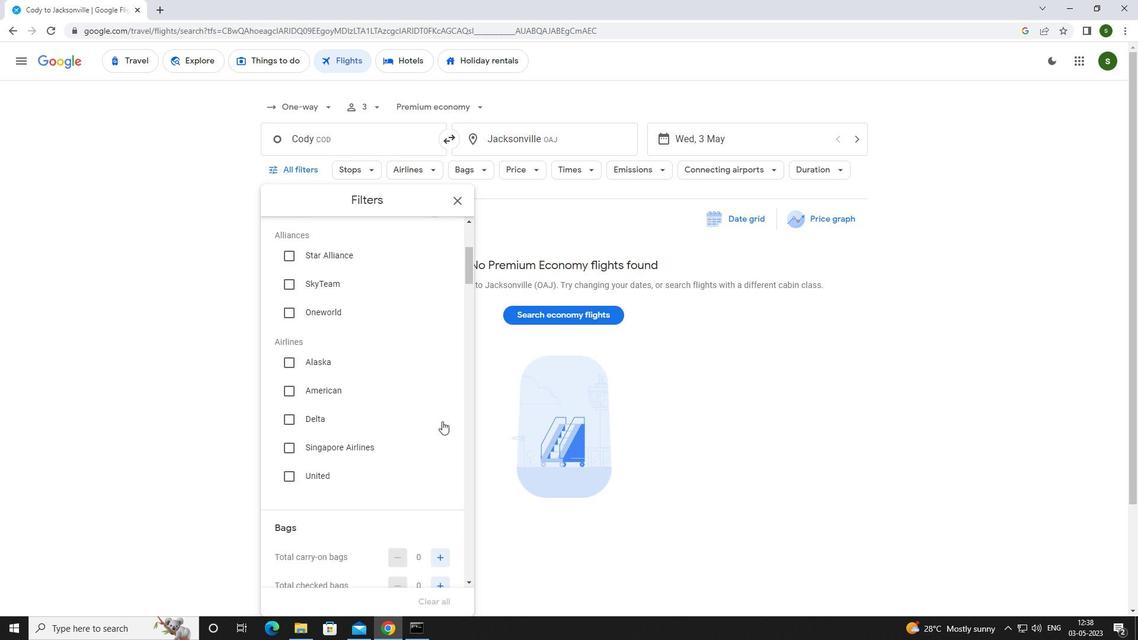 
Action: Mouse scrolled (442, 421) with delta (0, 0)
Screenshot: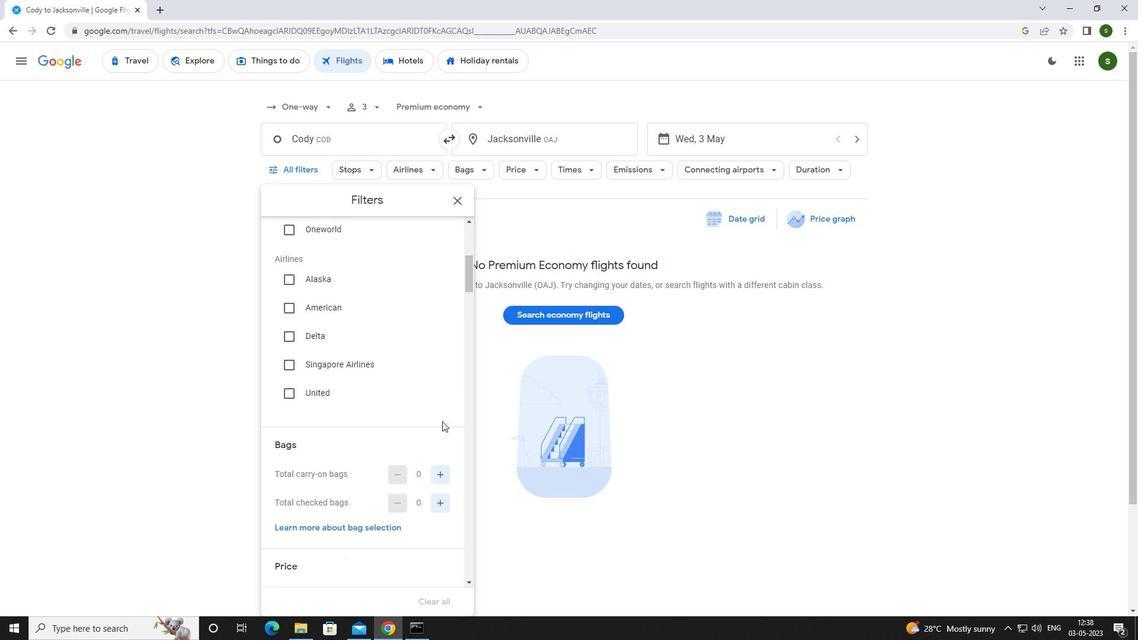 
Action: Mouse scrolled (442, 421) with delta (0, 0)
Screenshot: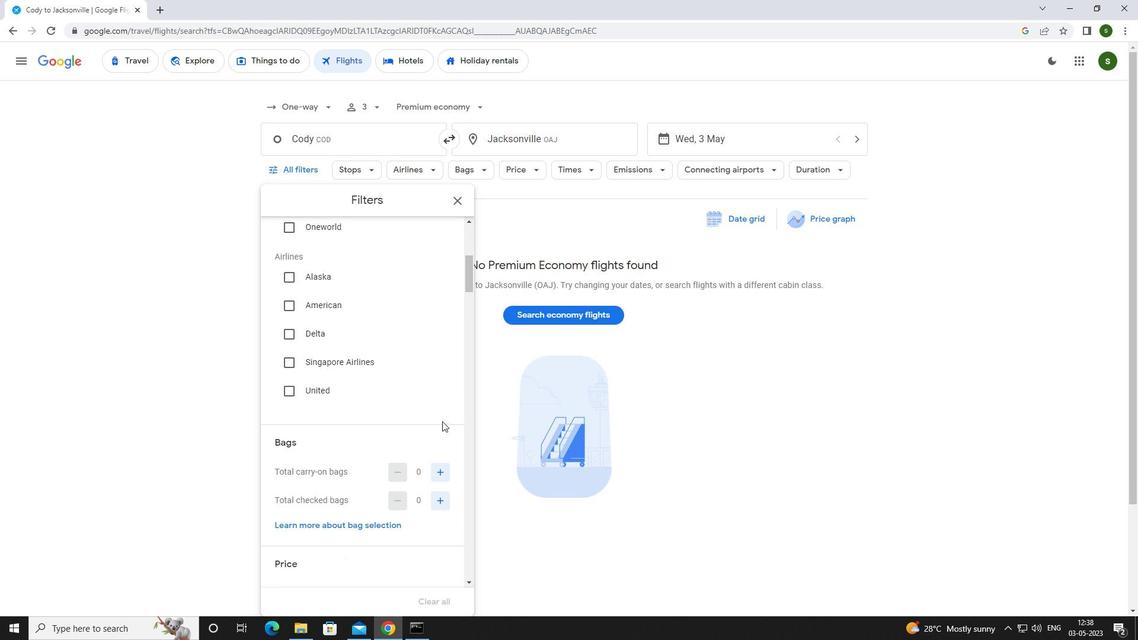 
Action: Mouse moved to (435, 384)
Screenshot: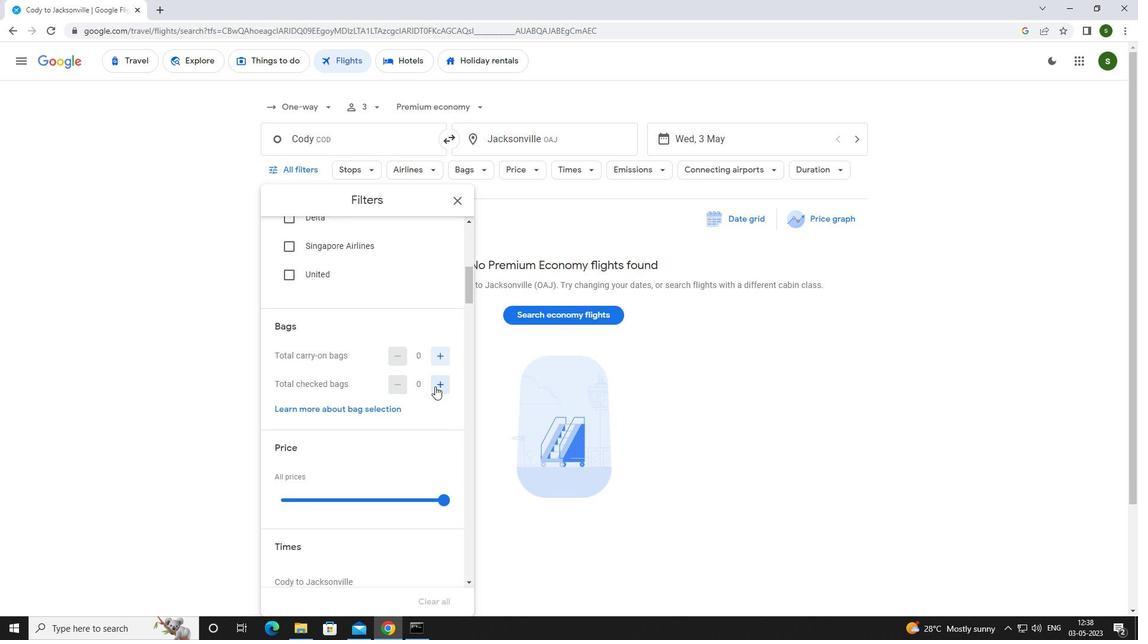 
Action: Mouse pressed left at (435, 384)
Screenshot: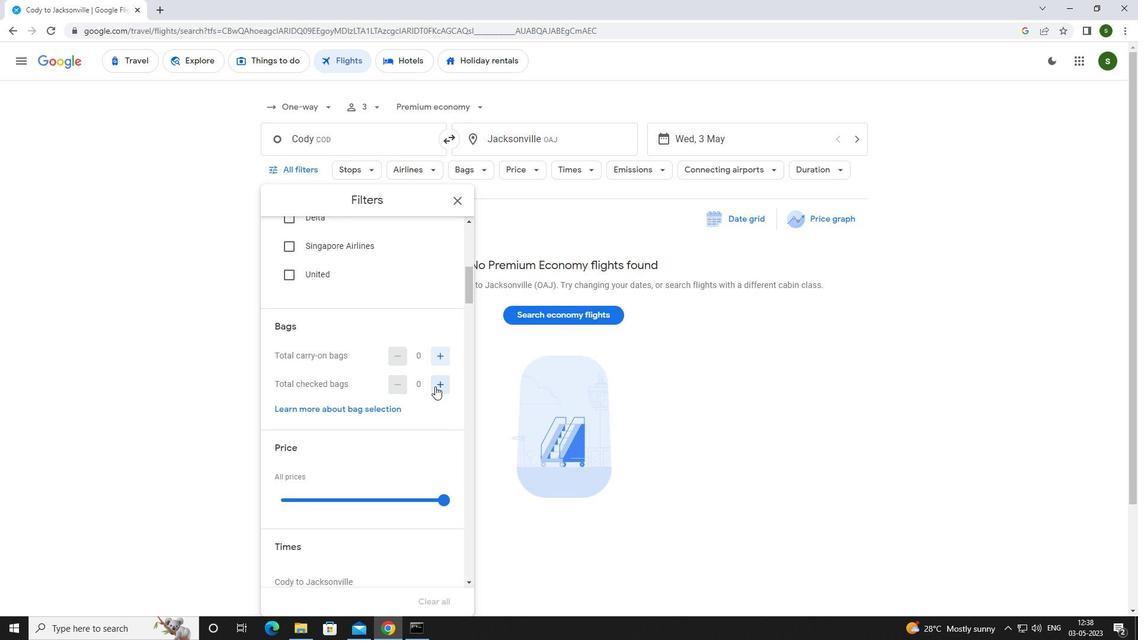 
Action: Mouse pressed left at (435, 384)
Screenshot: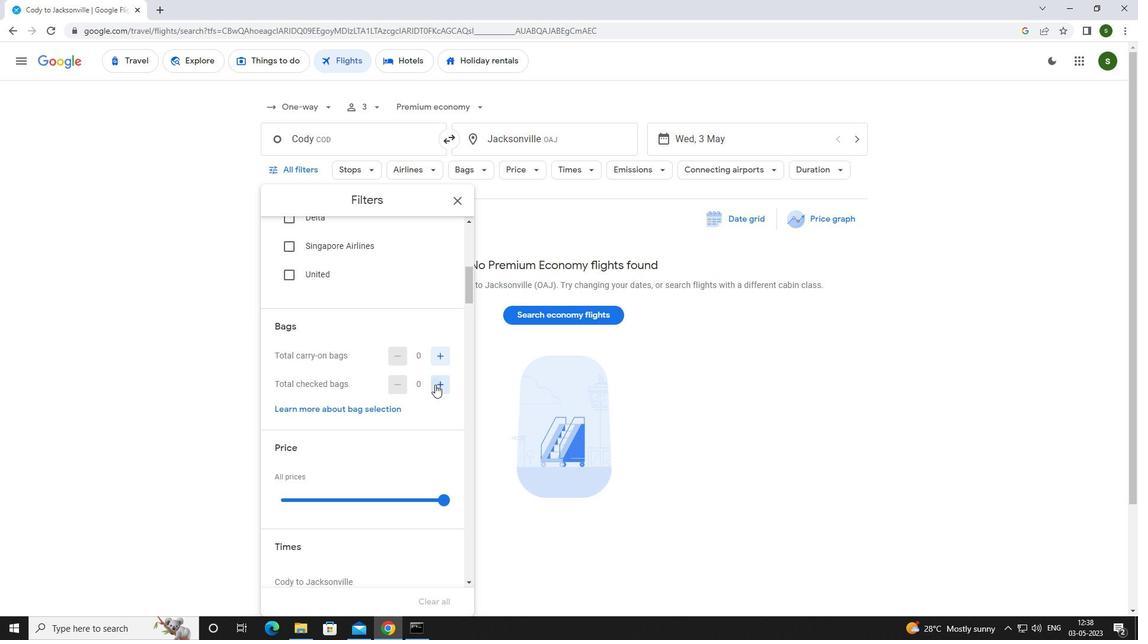 
Action: Mouse pressed left at (435, 384)
Screenshot: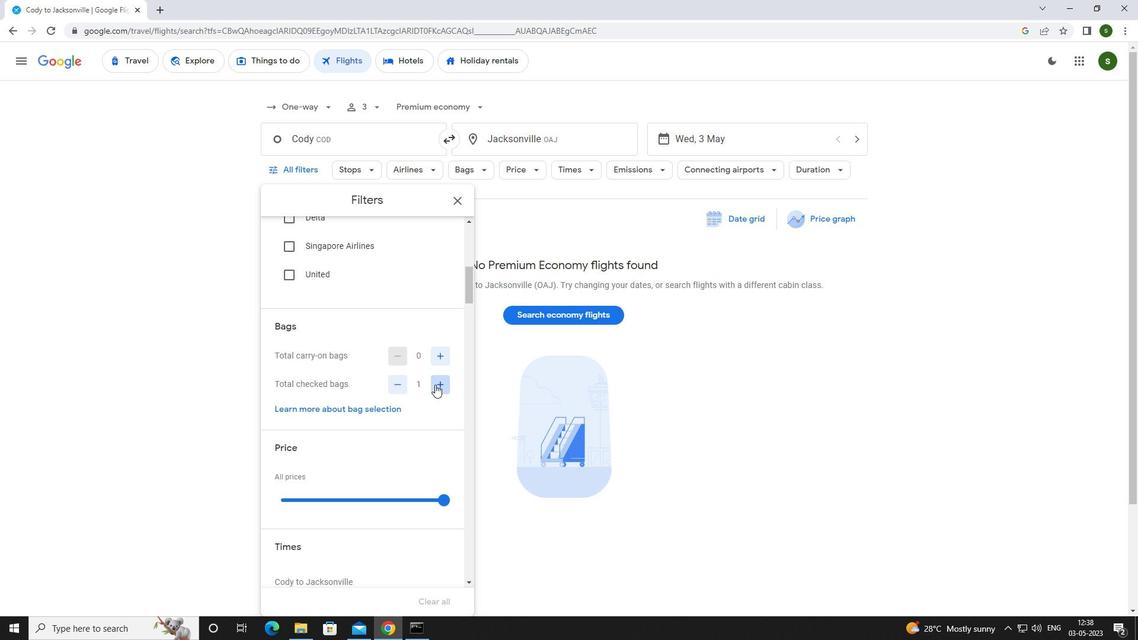 
Action: Mouse pressed left at (435, 384)
Screenshot: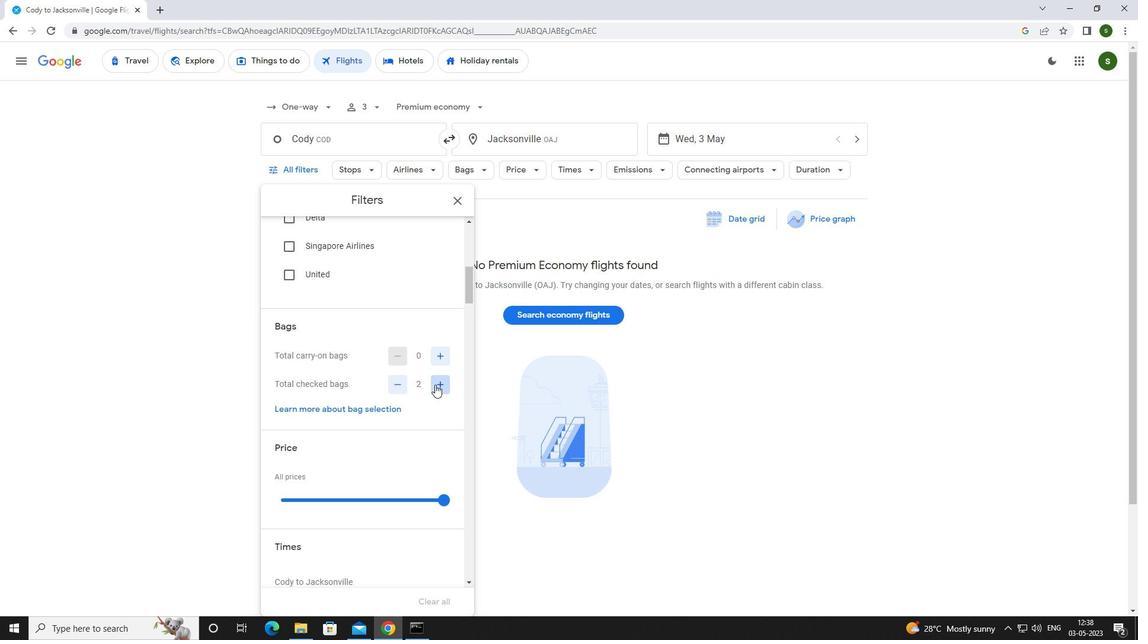 
Action: Mouse pressed left at (435, 384)
Screenshot: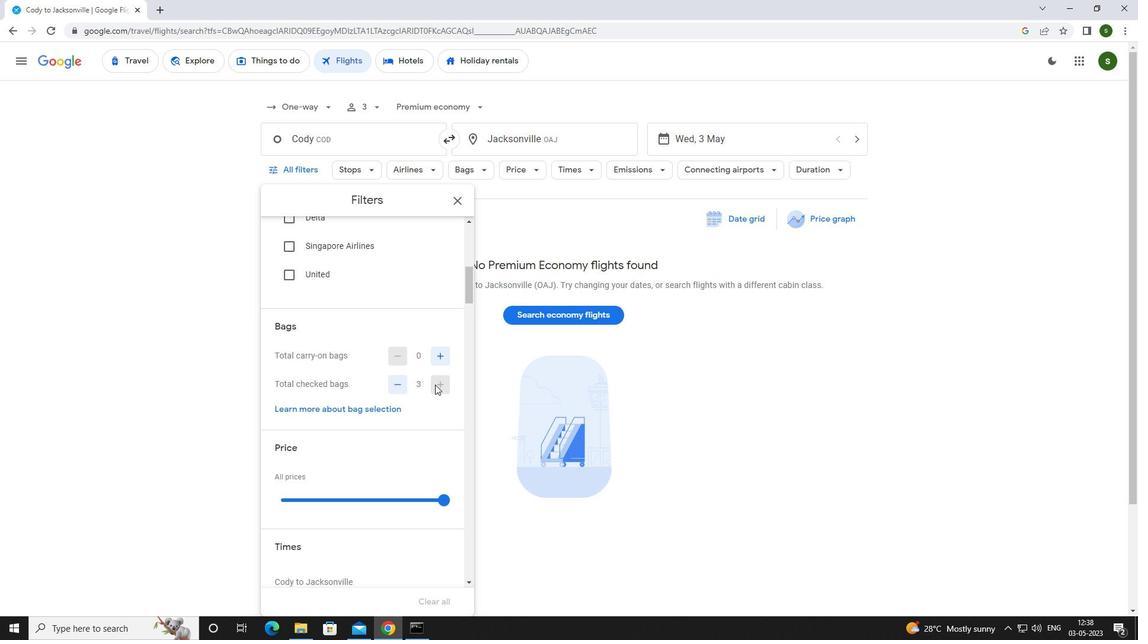 
Action: Mouse moved to (434, 384)
Screenshot: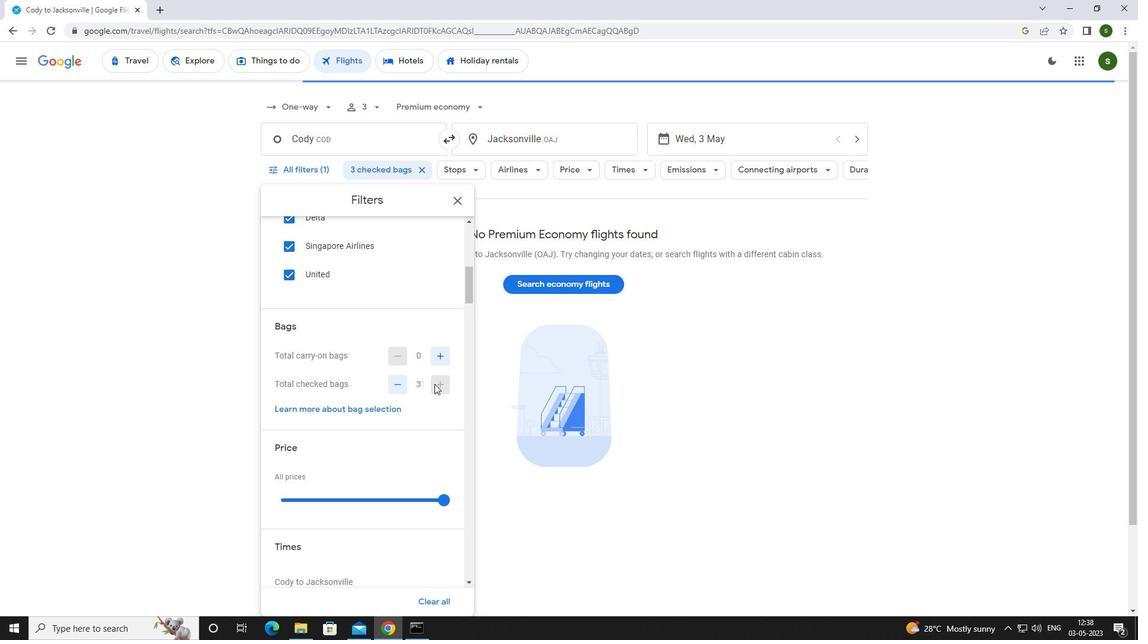 
Action: Mouse scrolled (434, 383) with delta (0, 0)
Screenshot: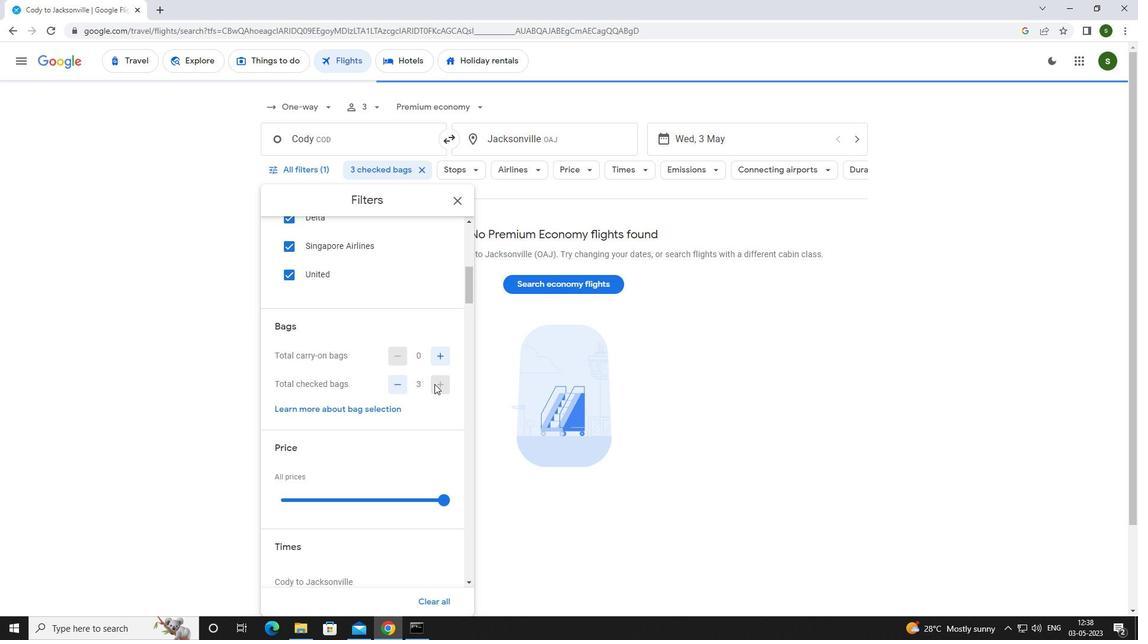 
Action: Mouse scrolled (434, 383) with delta (0, 0)
Screenshot: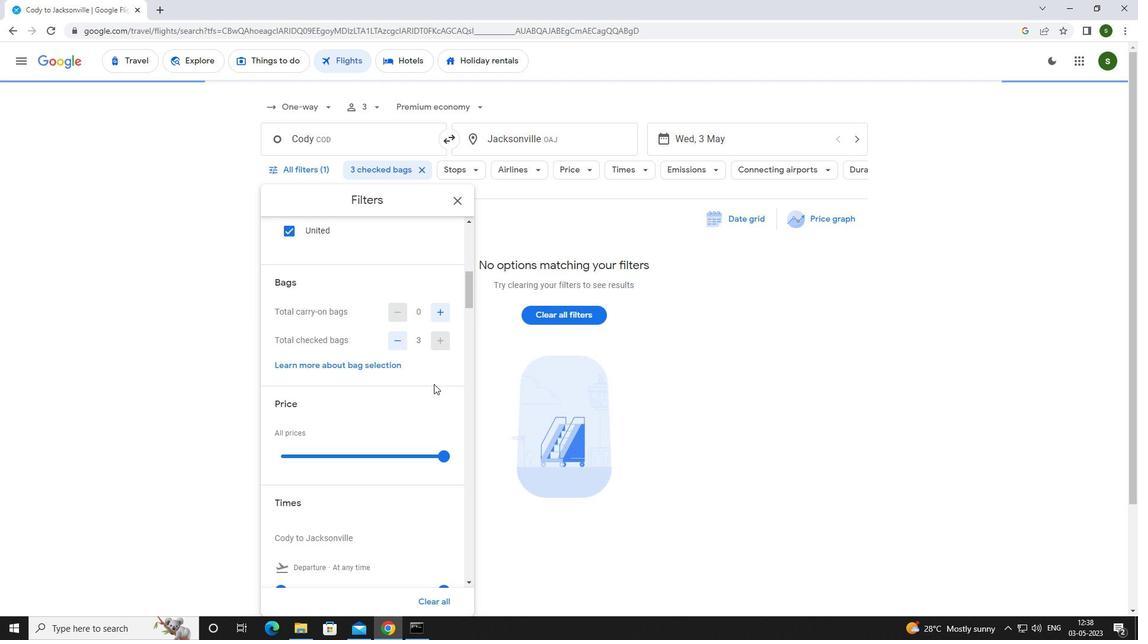 
Action: Mouse moved to (447, 385)
Screenshot: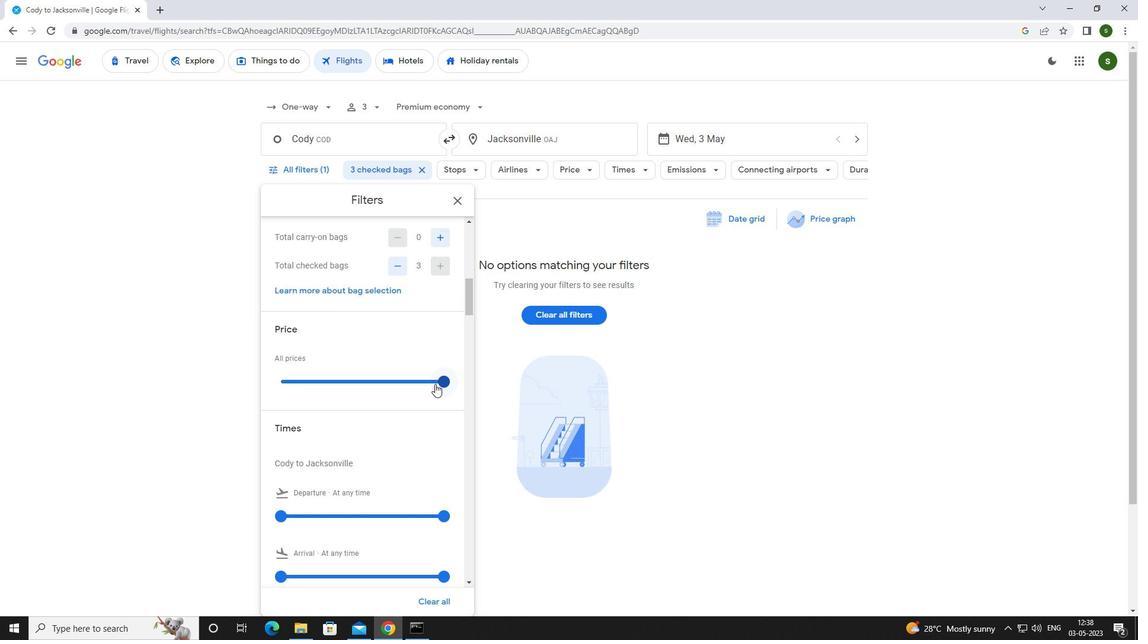 
Action: Mouse pressed left at (447, 385)
Screenshot: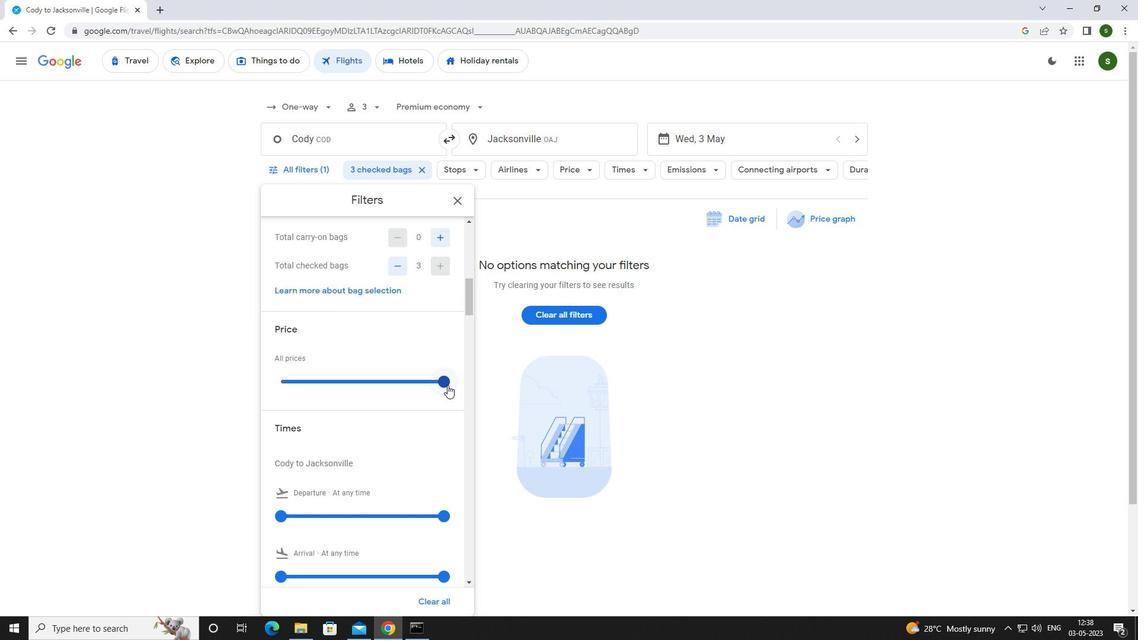 
Action: Mouse scrolled (447, 384) with delta (0, 0)
Screenshot: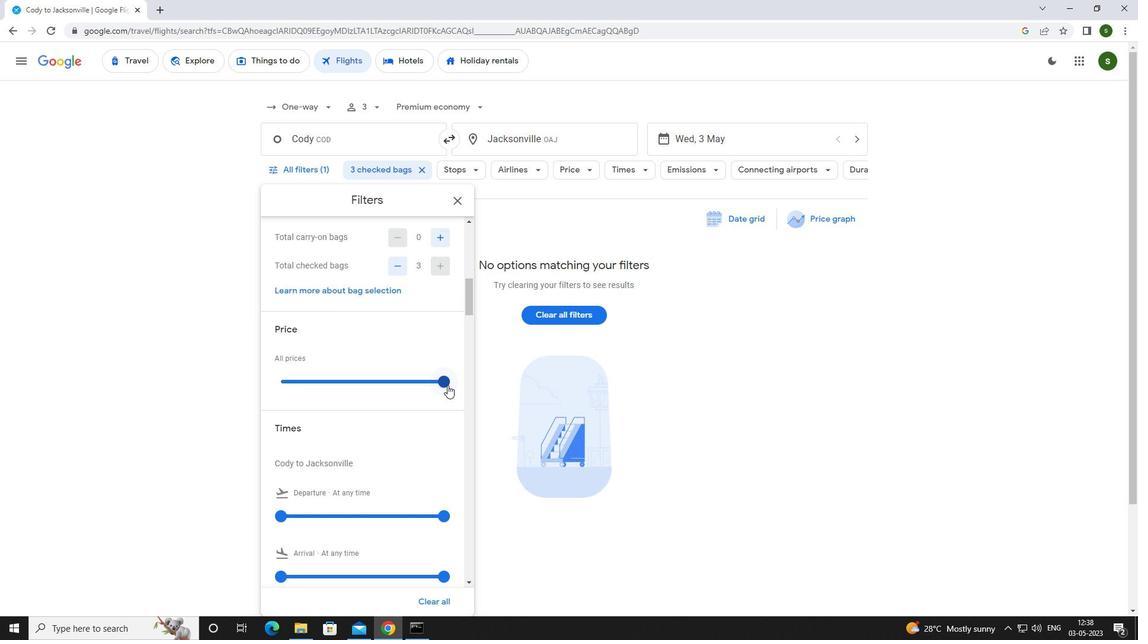 
Action: Mouse scrolled (447, 384) with delta (0, 0)
Screenshot: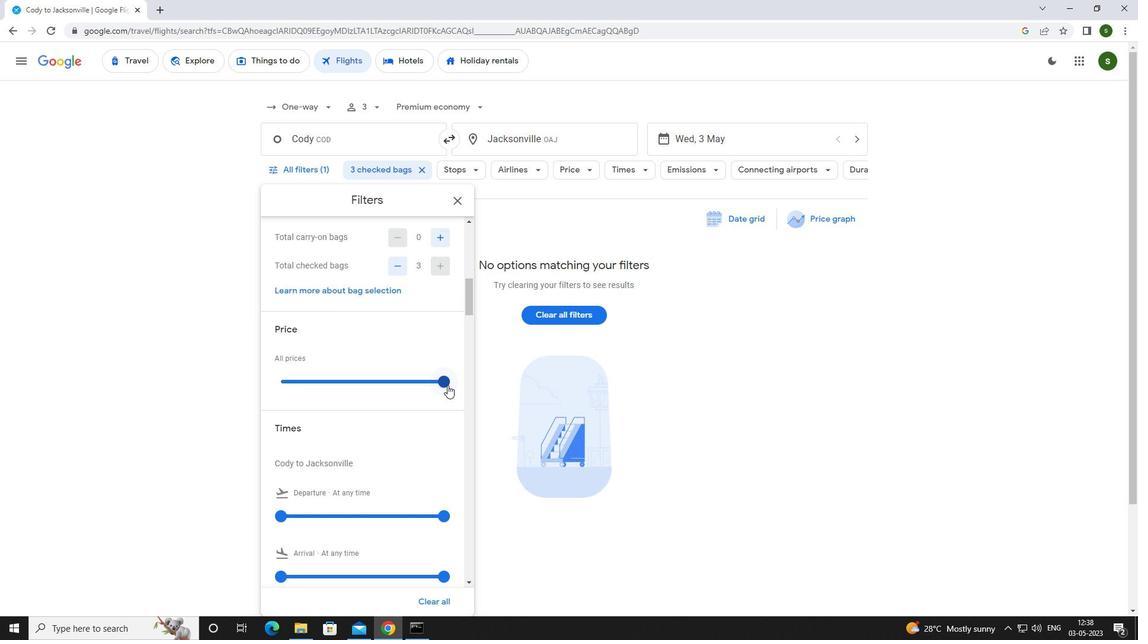 
Action: Mouse moved to (278, 399)
Screenshot: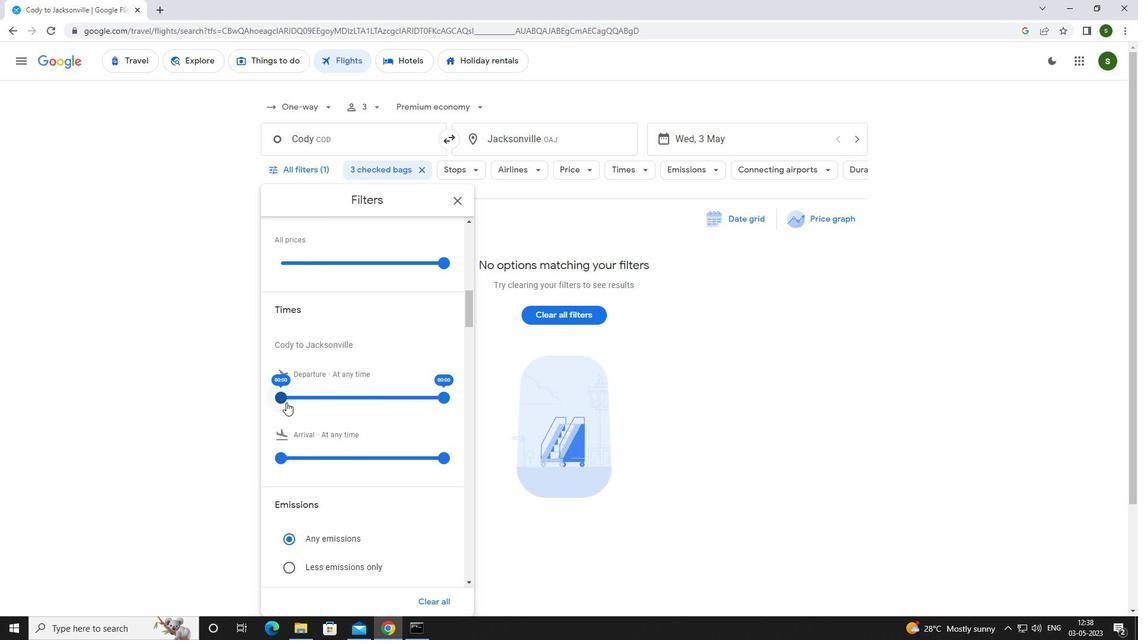 
Action: Mouse pressed left at (278, 399)
Screenshot: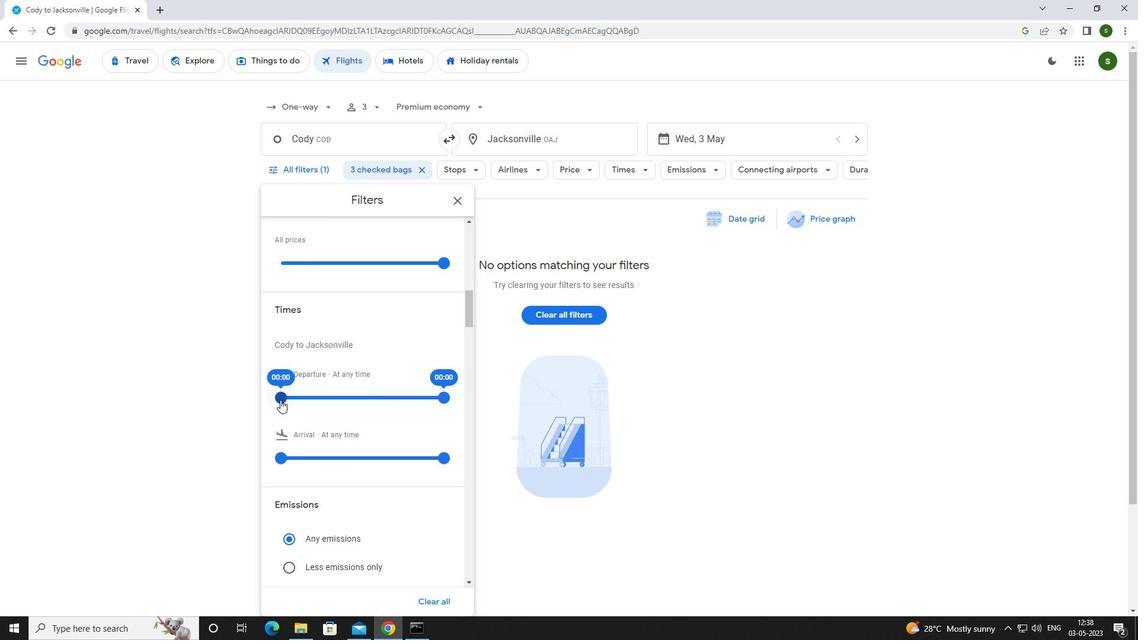 
Action: Mouse moved to (699, 392)
Screenshot: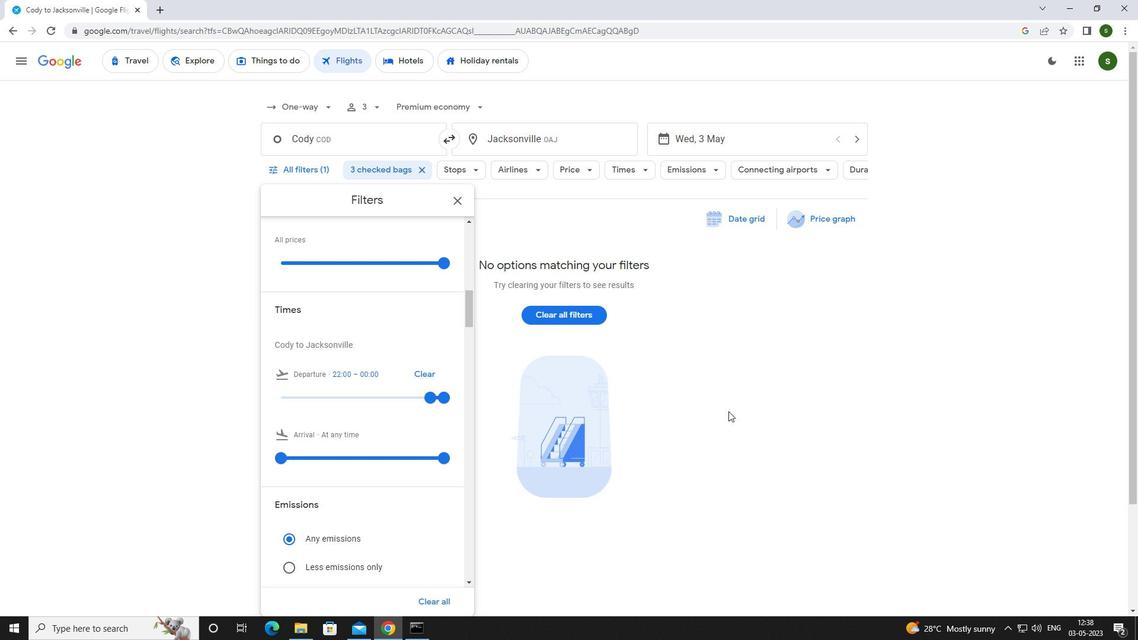 
Action: Mouse pressed left at (699, 392)
Screenshot: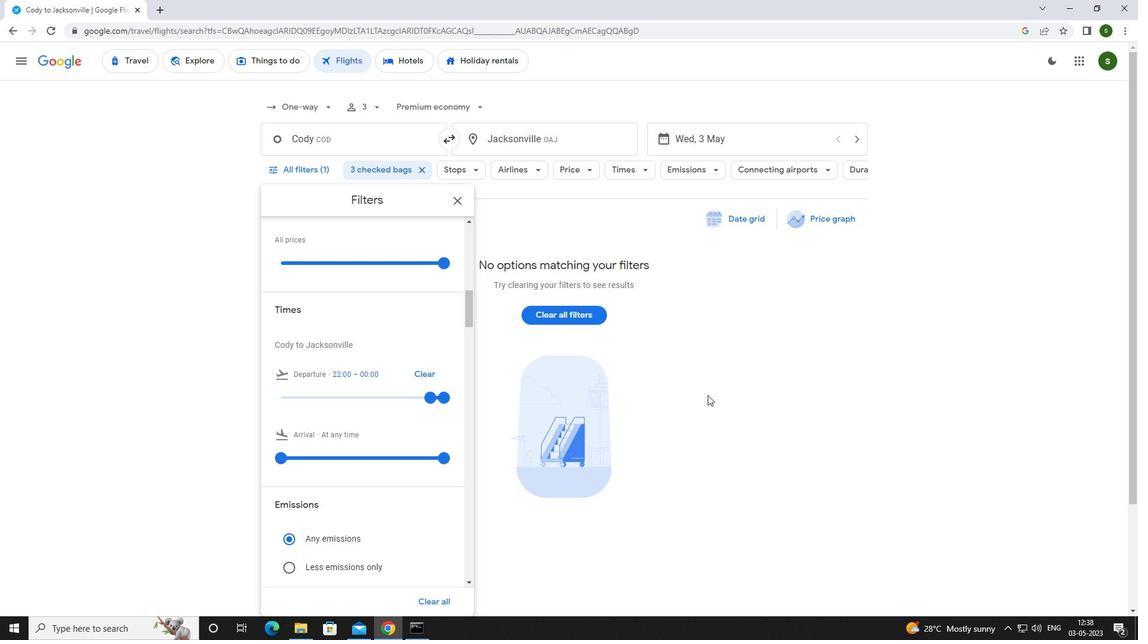 
